 Task: Search one way flight ticket for 2 adults, 2 children, 2 infants in seat in first from Eastsound: Orcas Island Airport to New Bern: Coastal Carolina Regional Airport (was Craven County Regional) on 8-4-2023. Choice of flights is Southwest. Number of bags: 1 checked bag. Outbound departure time preference is 0:00.
Action: Mouse moved to (242, 340)
Screenshot: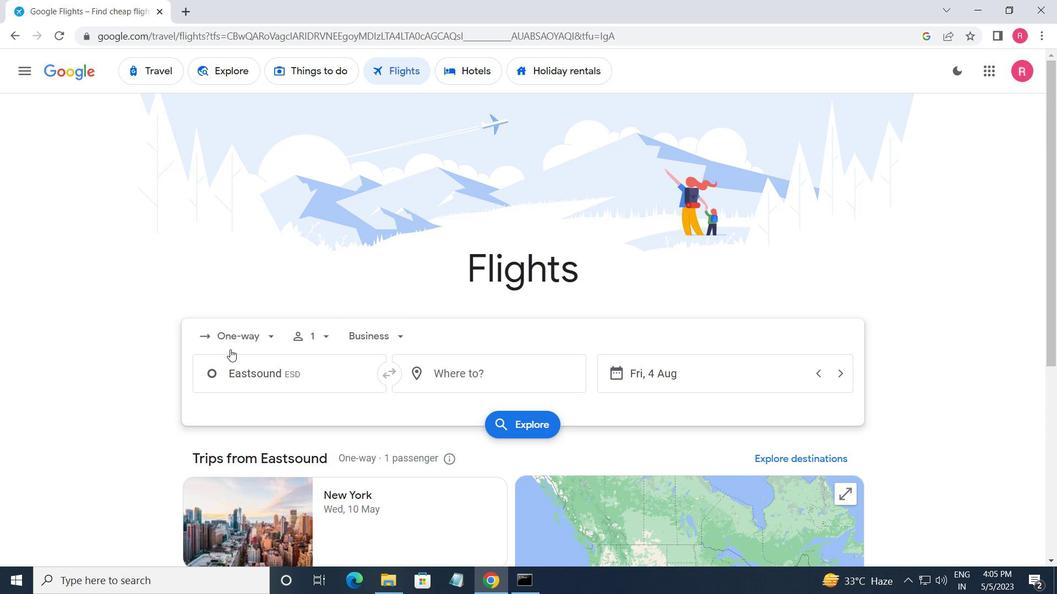 
Action: Mouse pressed left at (242, 340)
Screenshot: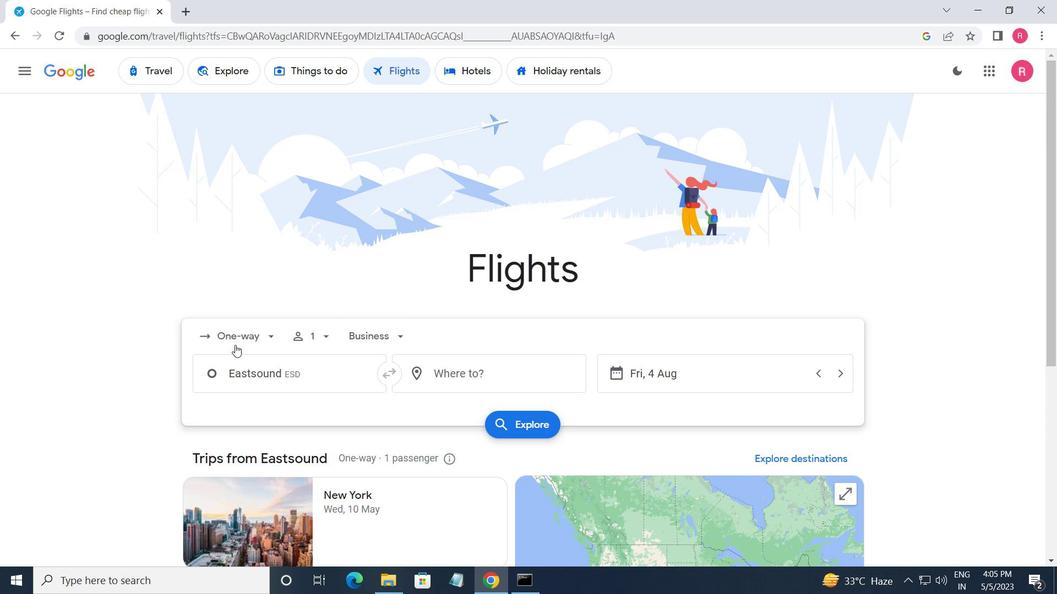 
Action: Mouse moved to (263, 401)
Screenshot: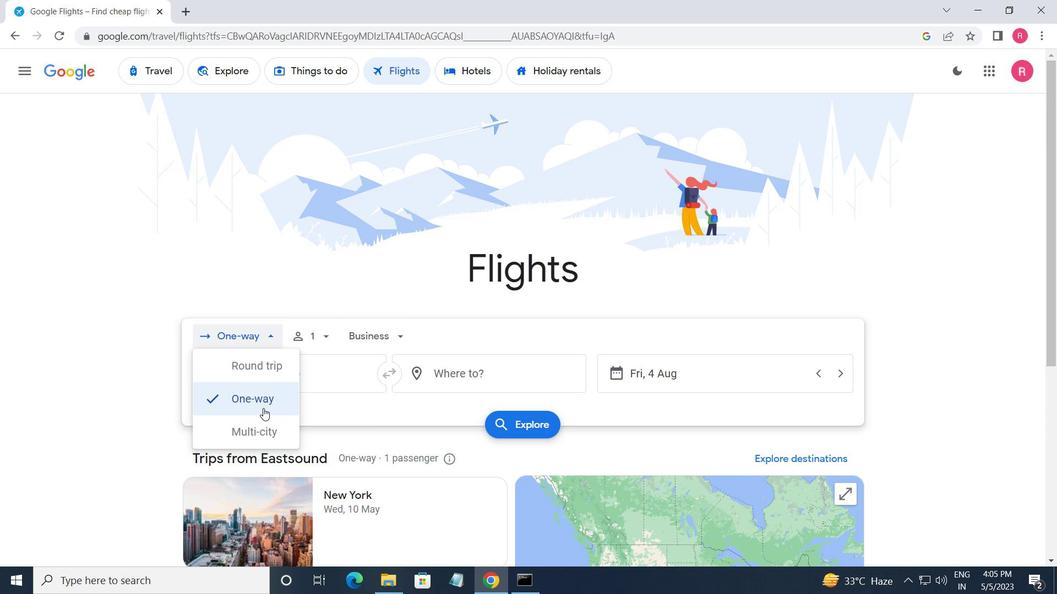 
Action: Mouse pressed left at (263, 401)
Screenshot: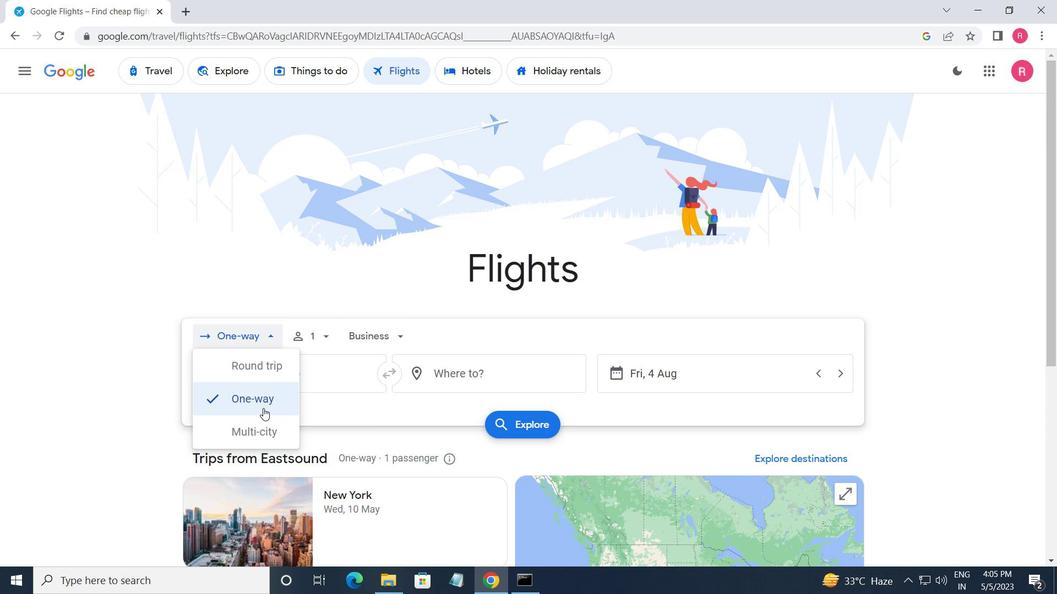 
Action: Mouse moved to (321, 340)
Screenshot: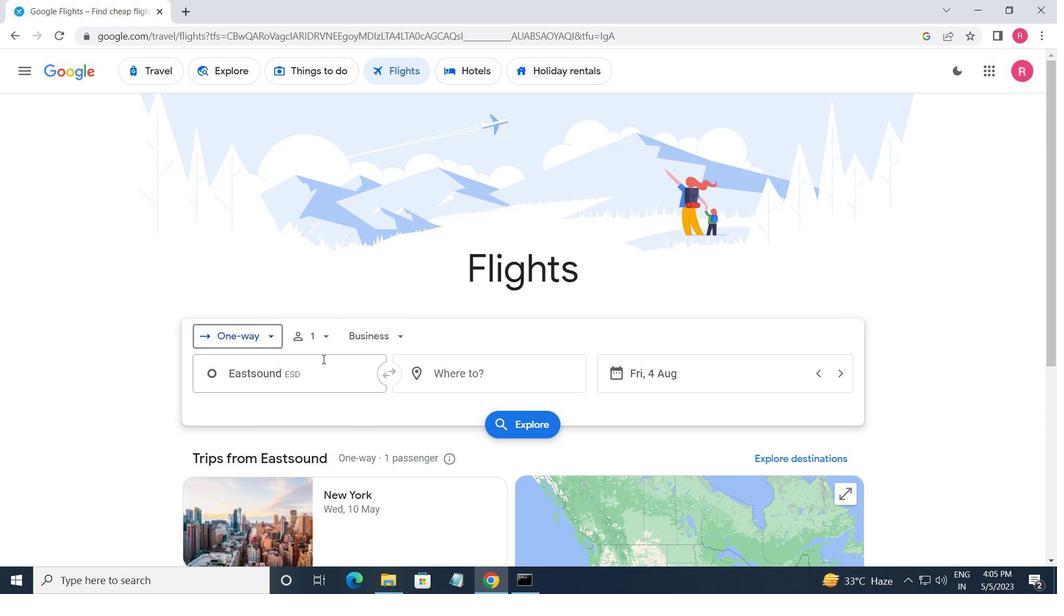 
Action: Mouse pressed left at (321, 340)
Screenshot: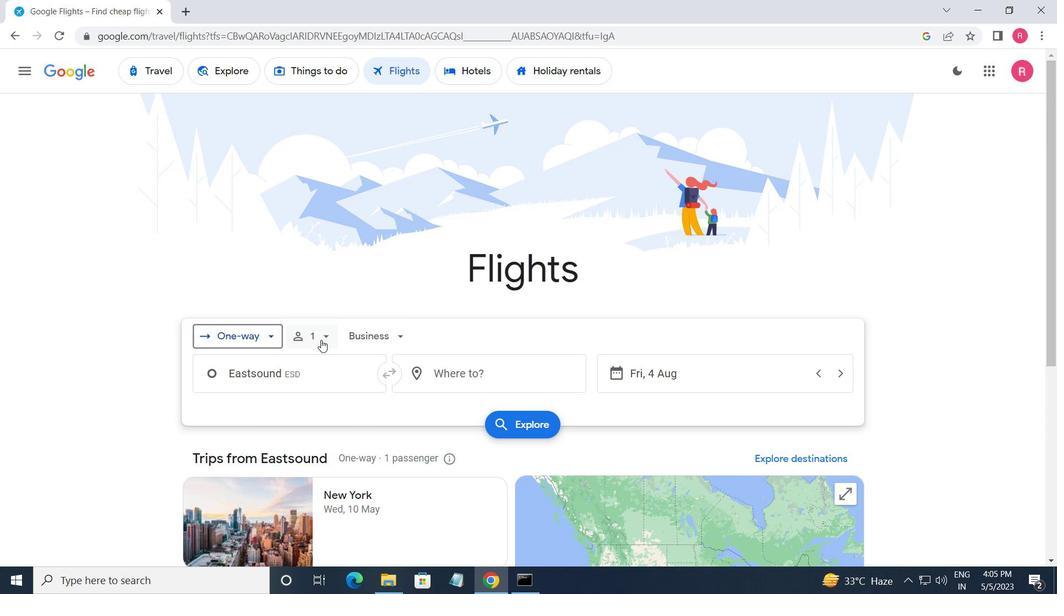
Action: Mouse moved to (432, 369)
Screenshot: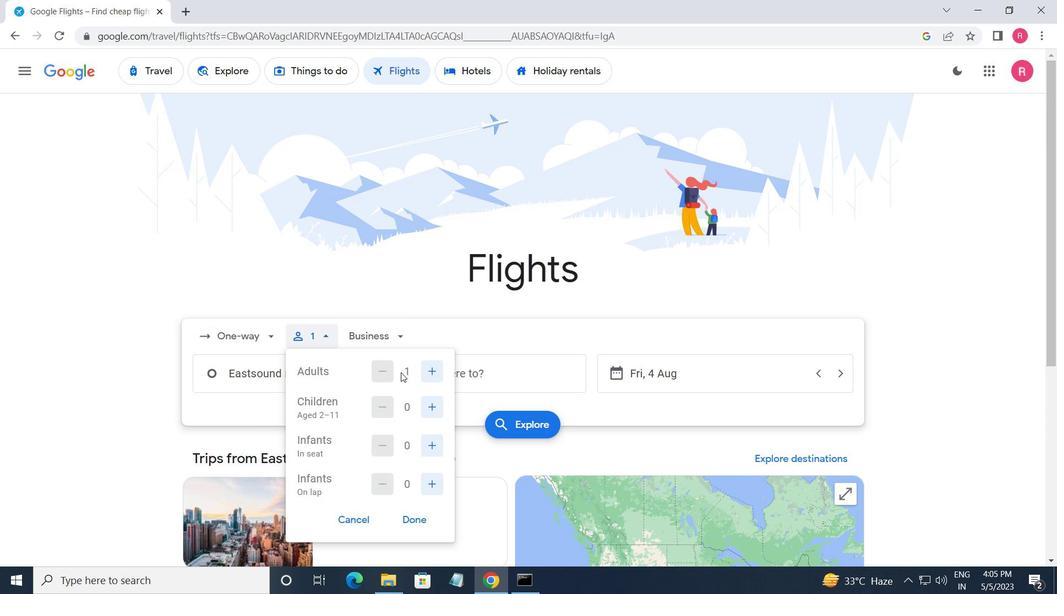 
Action: Mouse pressed left at (432, 369)
Screenshot: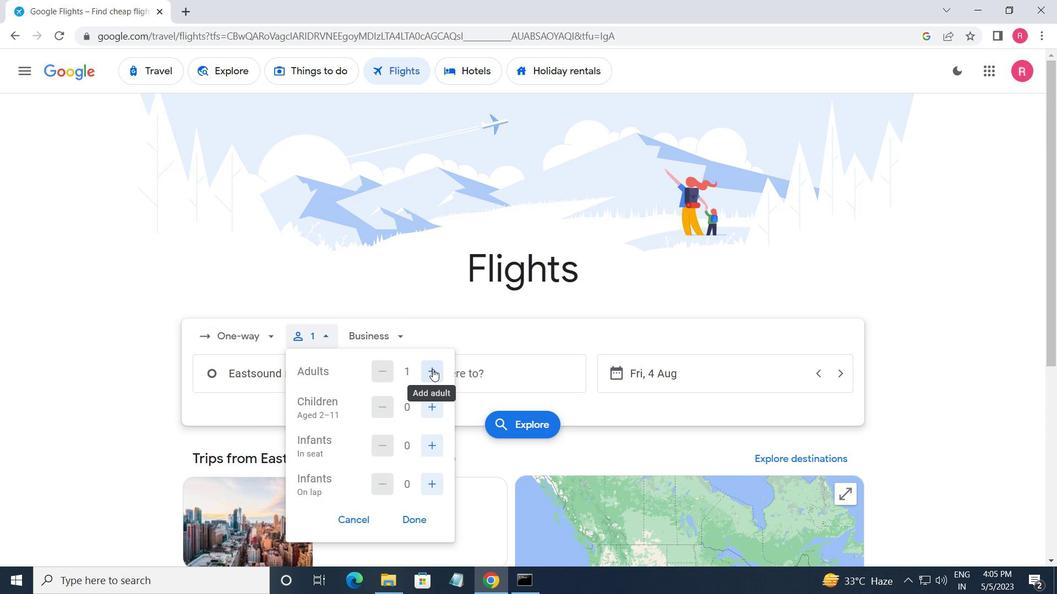 
Action: Mouse moved to (437, 406)
Screenshot: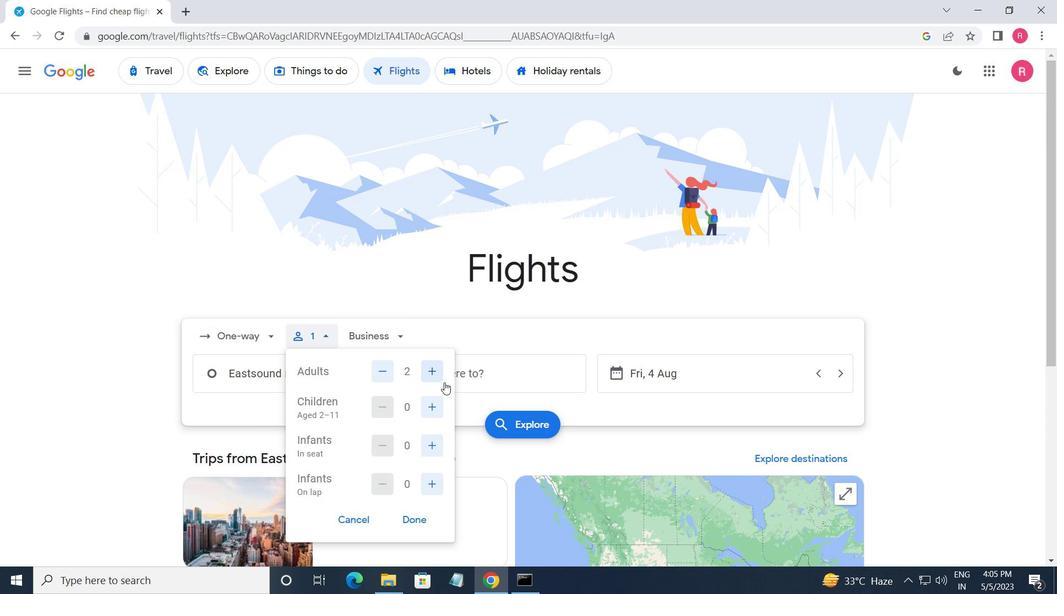 
Action: Mouse pressed left at (437, 406)
Screenshot: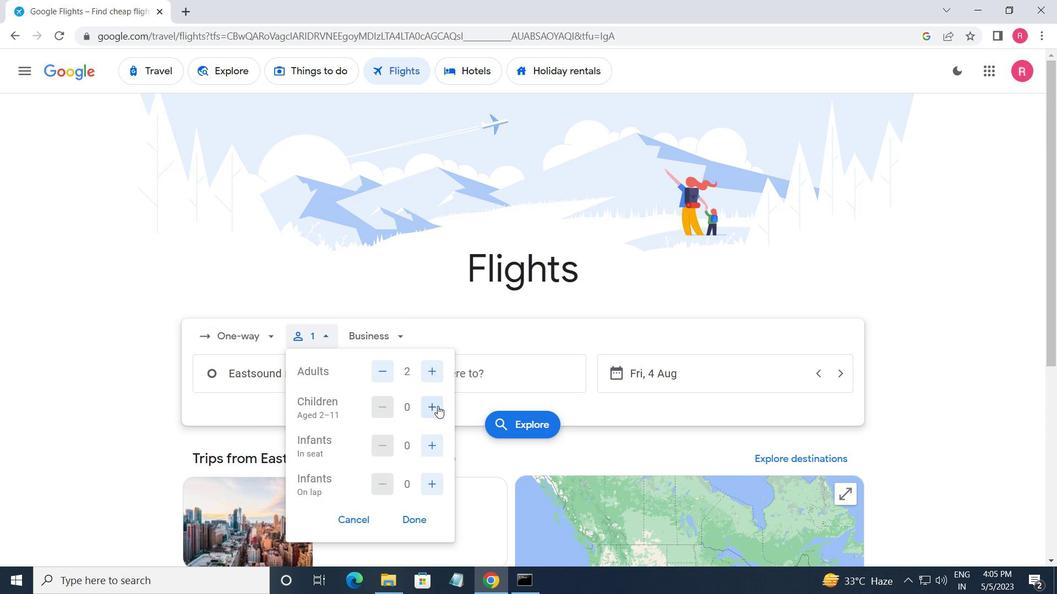 
Action: Mouse pressed left at (437, 406)
Screenshot: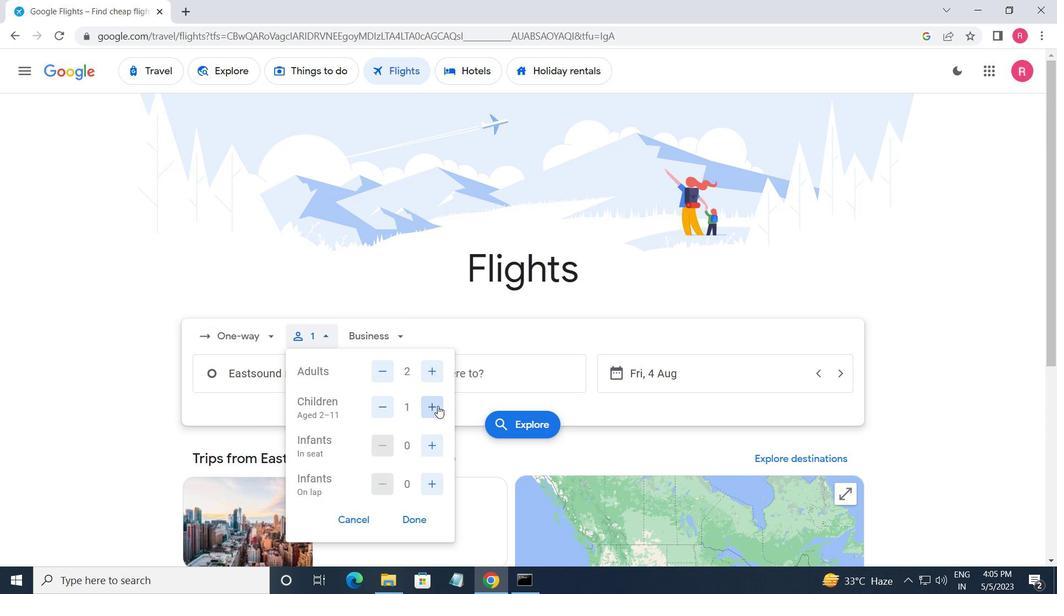 
Action: Mouse moved to (431, 450)
Screenshot: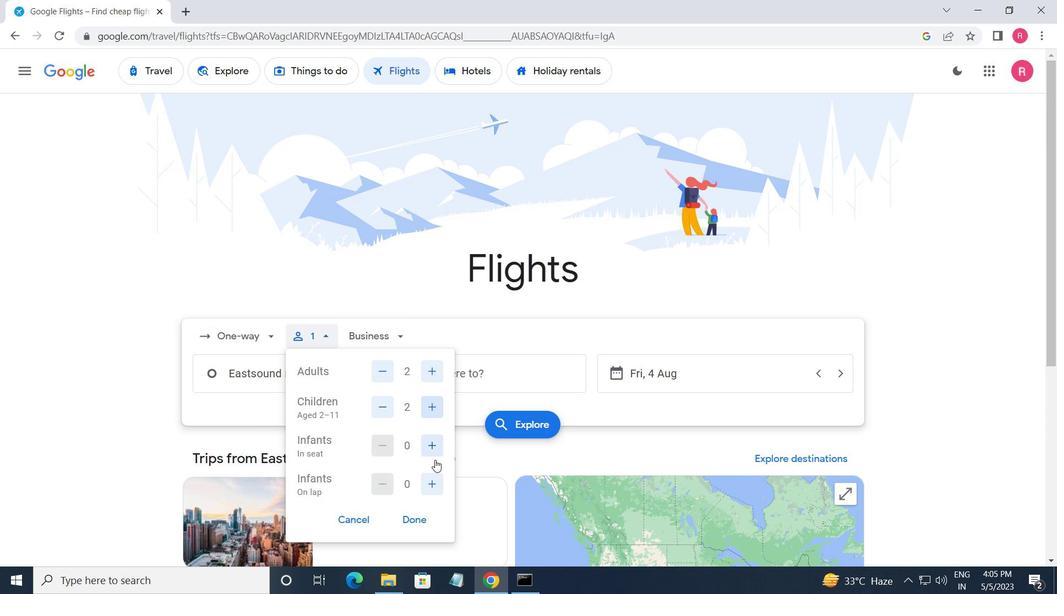
Action: Mouse pressed left at (431, 450)
Screenshot: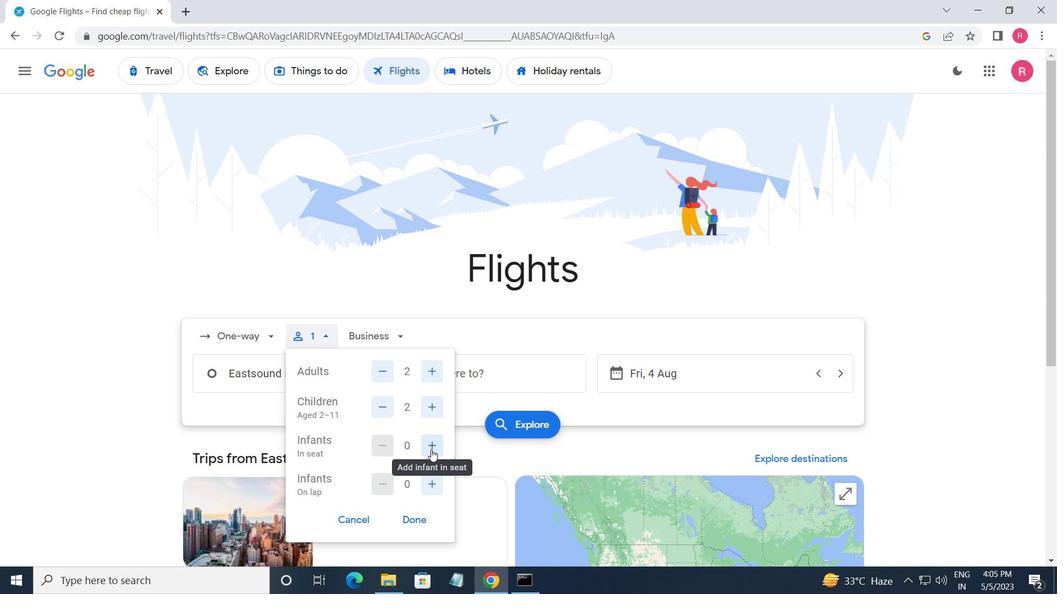 
Action: Mouse pressed left at (431, 450)
Screenshot: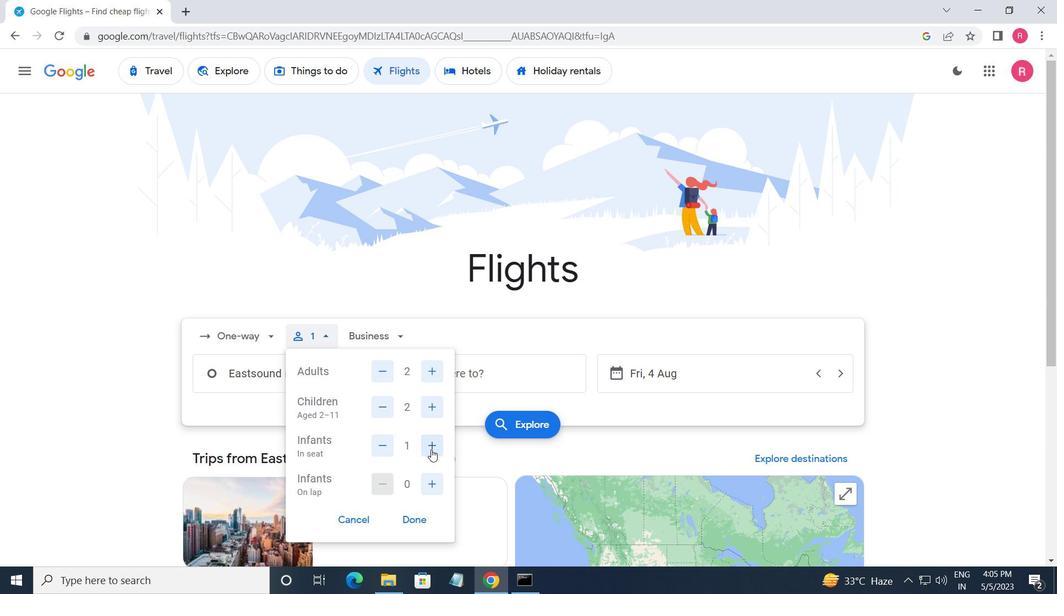 
Action: Mouse moved to (409, 521)
Screenshot: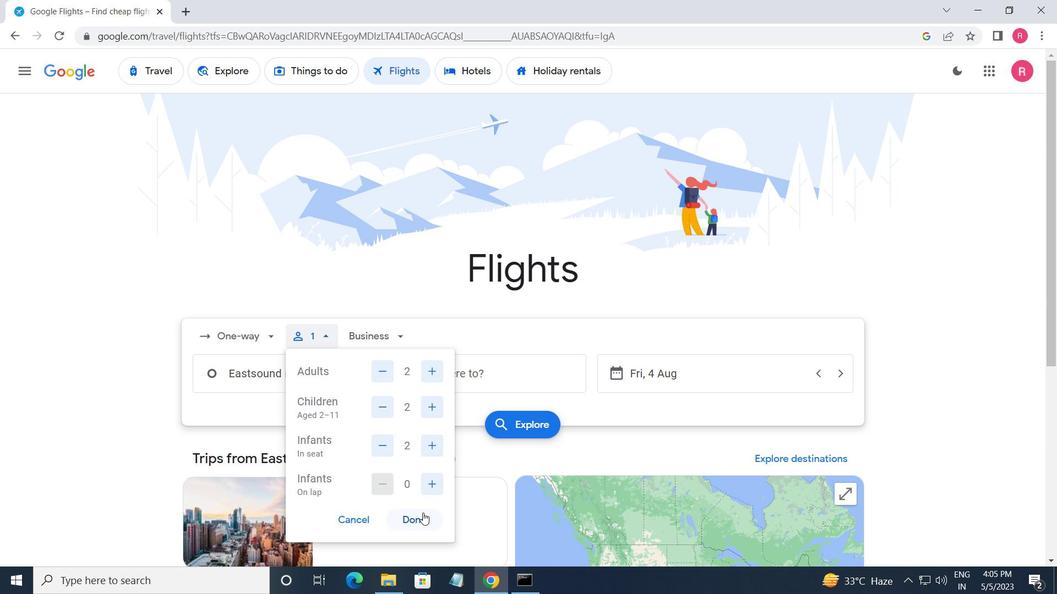 
Action: Mouse pressed left at (409, 521)
Screenshot: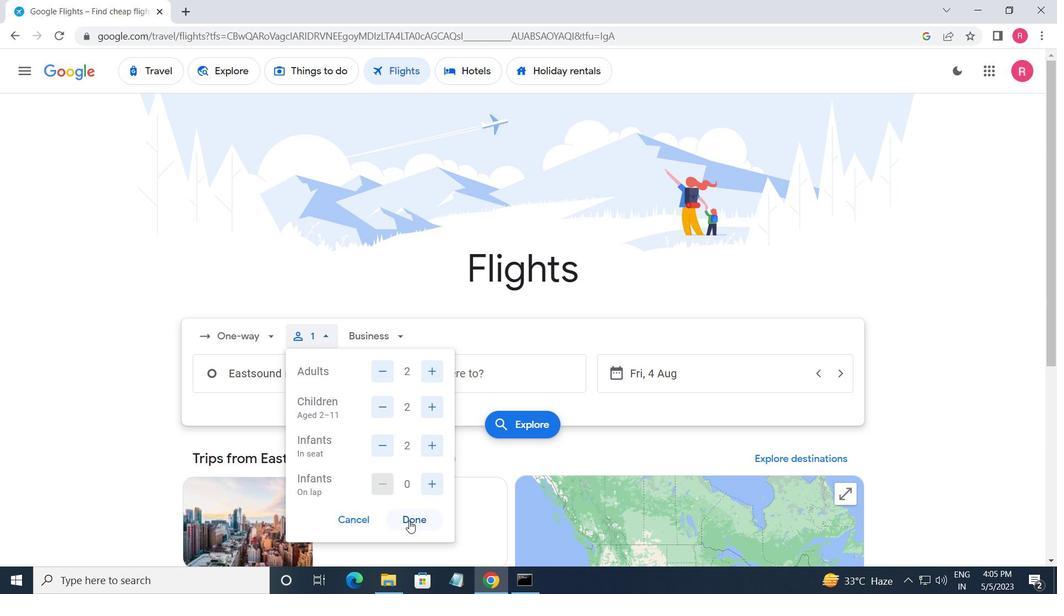 
Action: Mouse moved to (382, 337)
Screenshot: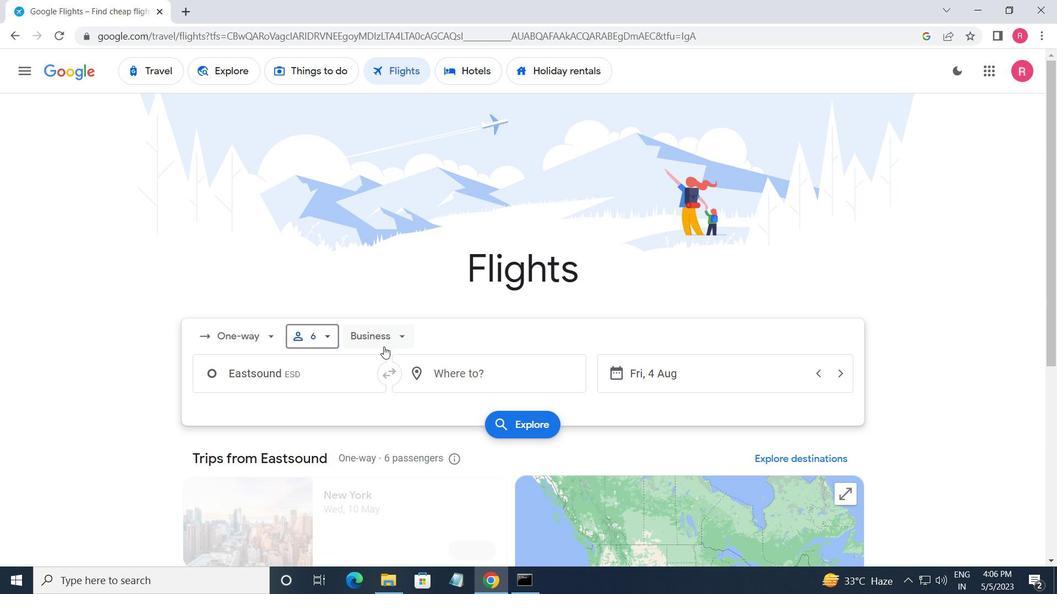 
Action: Mouse pressed left at (382, 337)
Screenshot: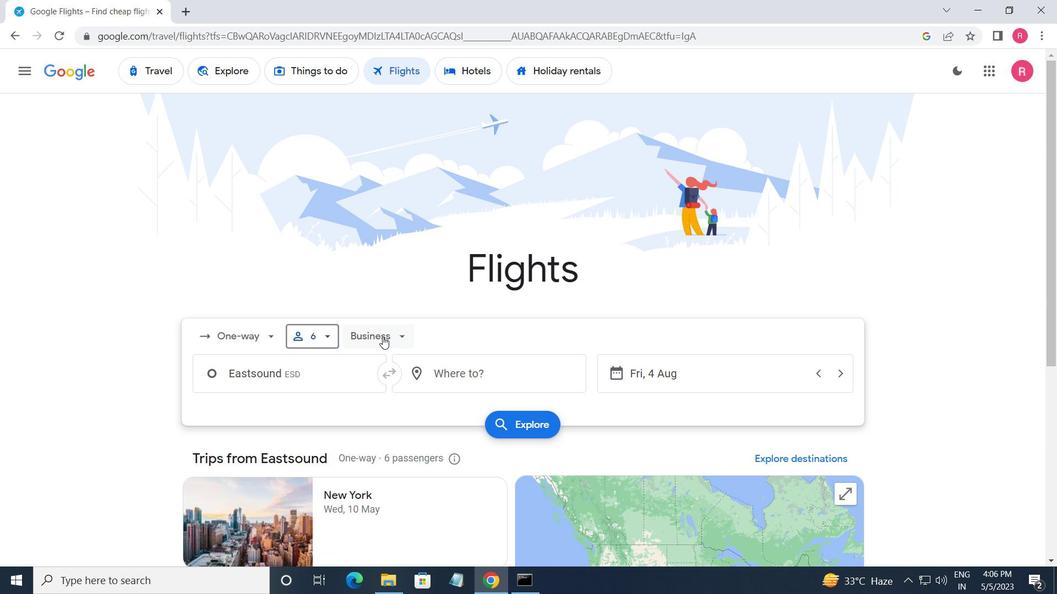 
Action: Mouse moved to (393, 469)
Screenshot: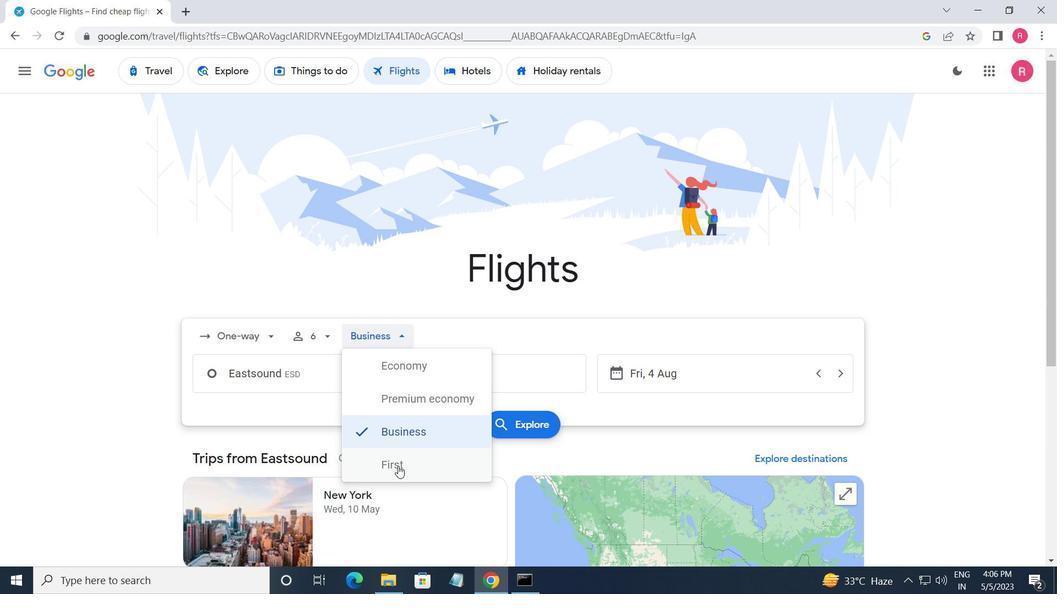 
Action: Mouse pressed left at (393, 469)
Screenshot: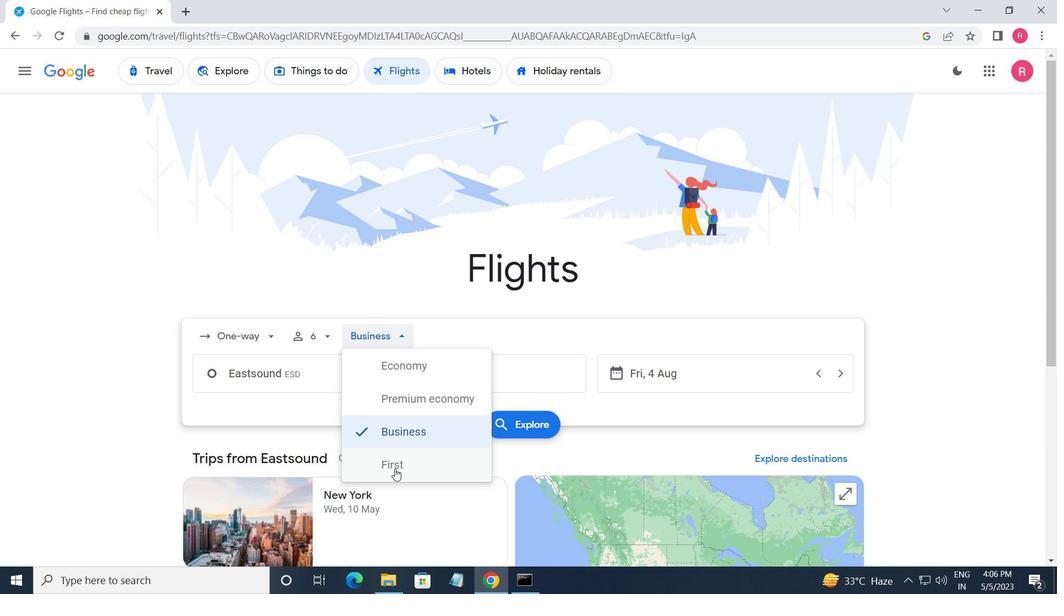 
Action: Mouse moved to (324, 378)
Screenshot: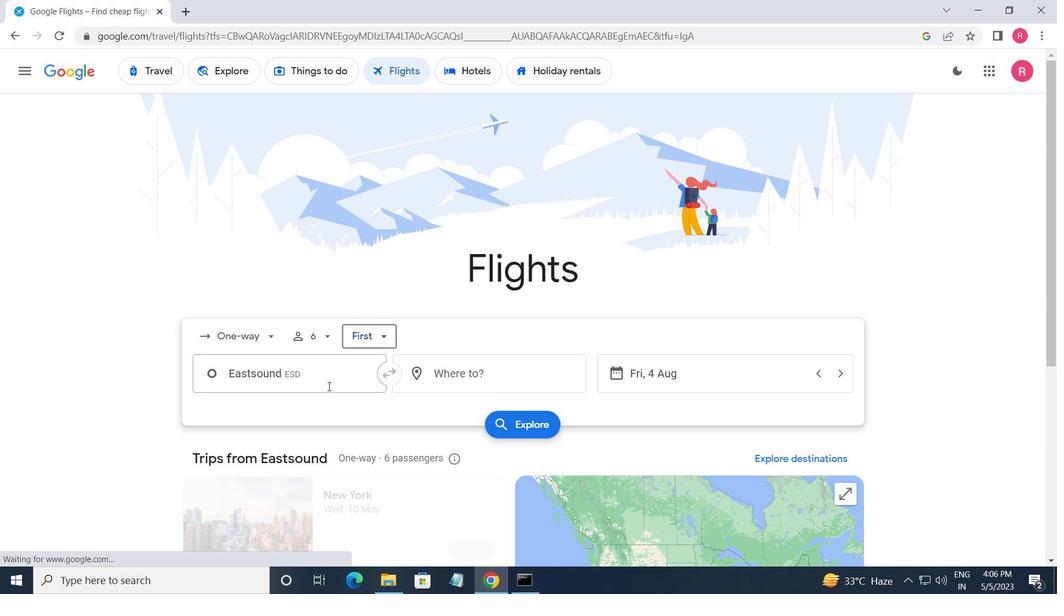 
Action: Mouse pressed left at (324, 378)
Screenshot: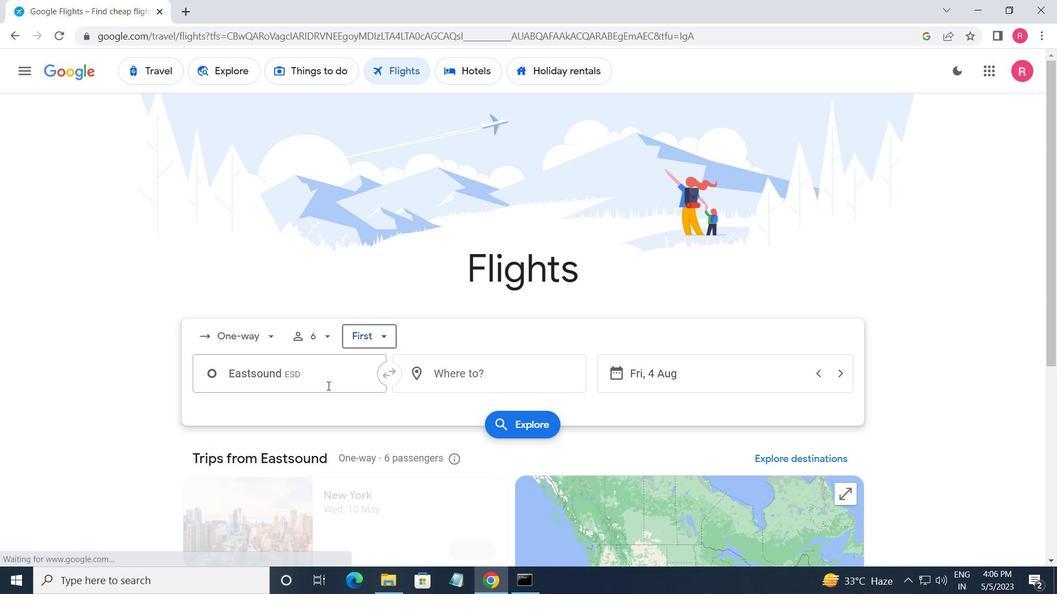 
Action: Key pressed <Key.shift>EASTSOUN
Screenshot: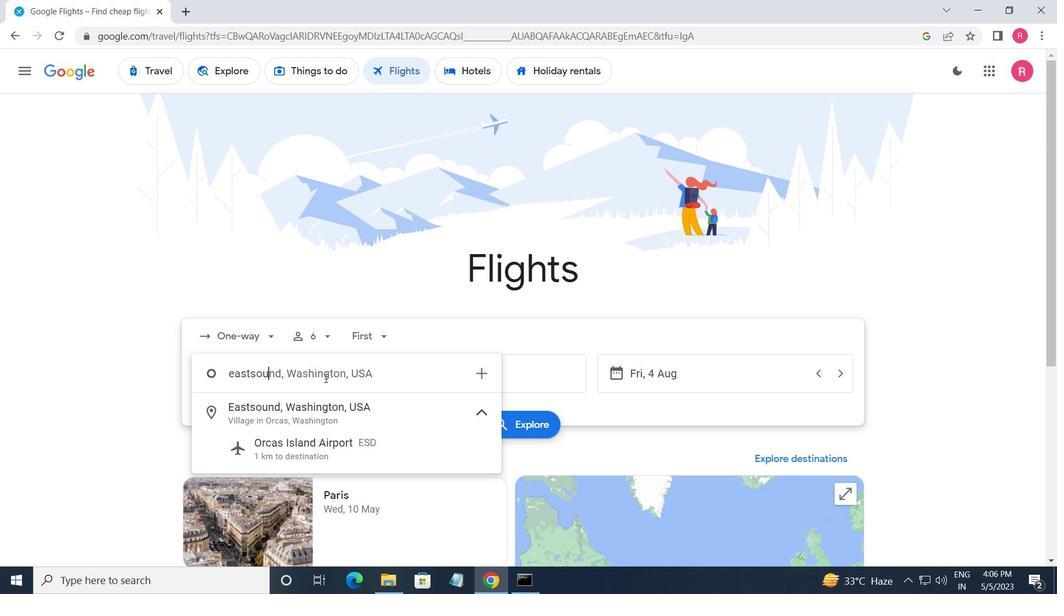 
Action: Mouse moved to (322, 447)
Screenshot: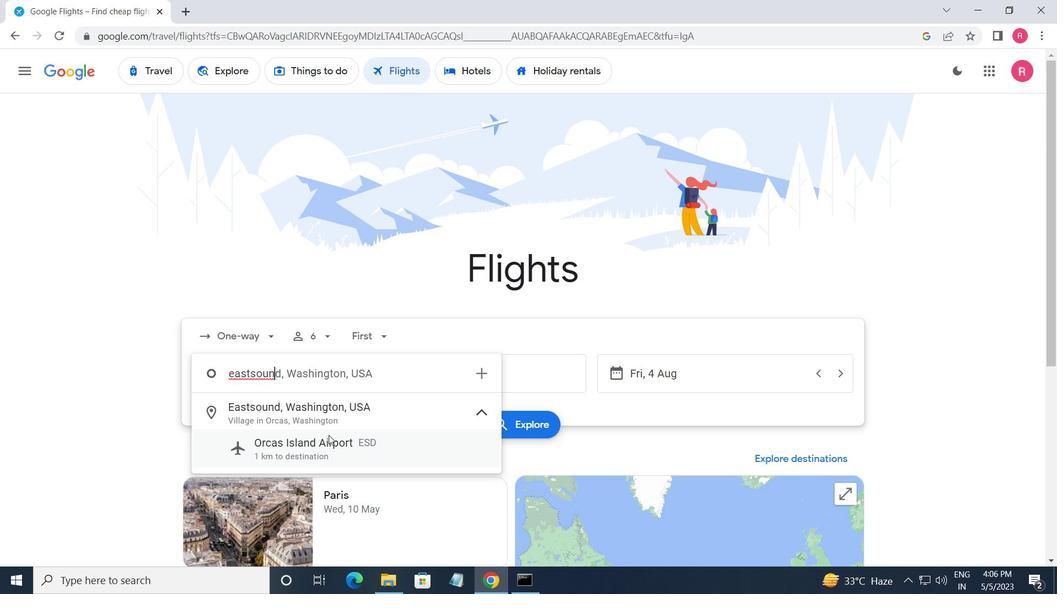 
Action: Mouse pressed left at (322, 447)
Screenshot: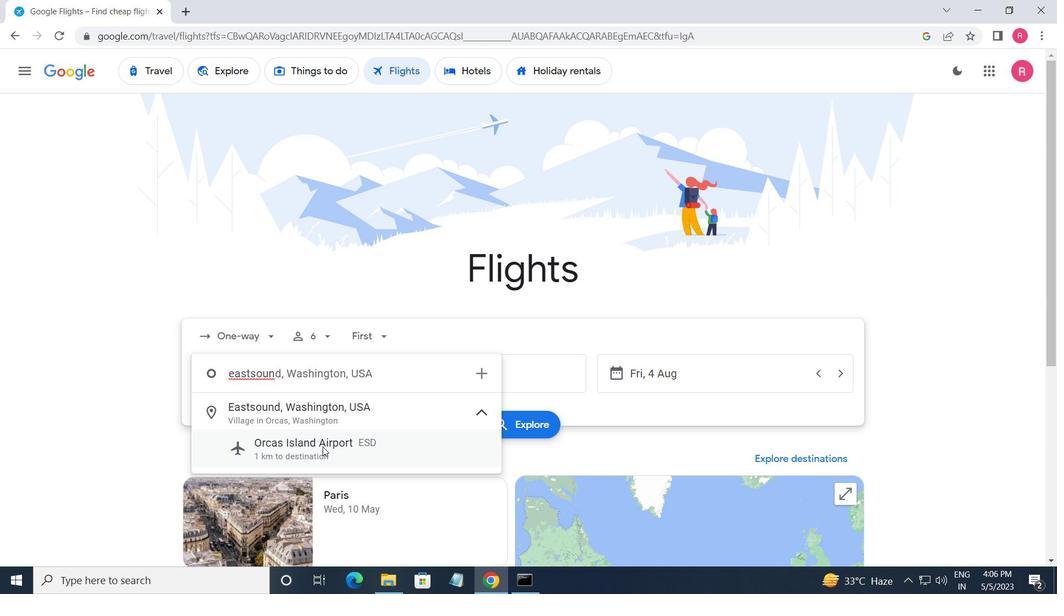 
Action: Mouse moved to (459, 370)
Screenshot: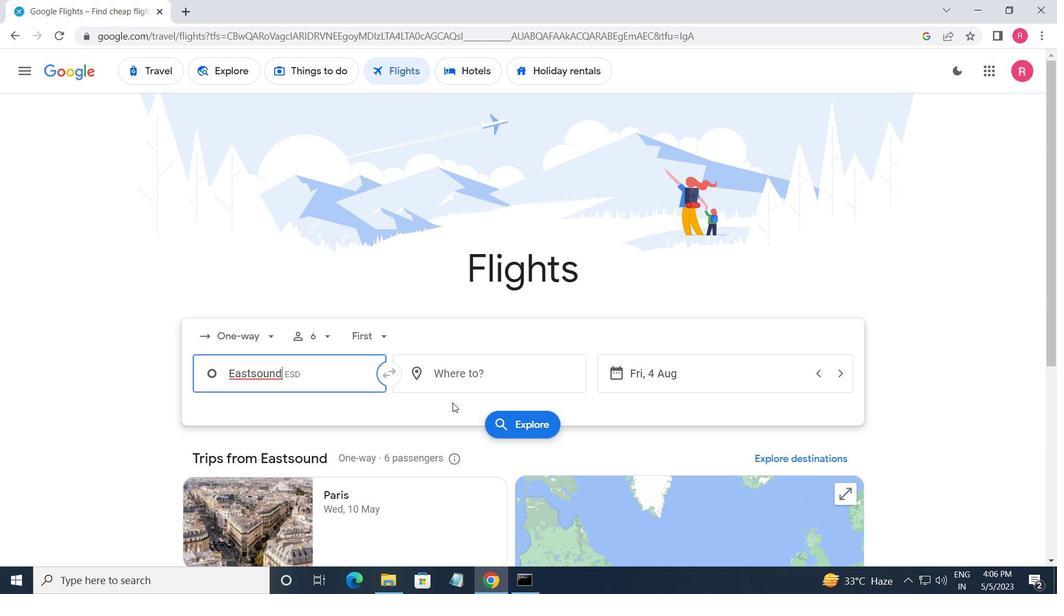 
Action: Mouse pressed left at (459, 370)
Screenshot: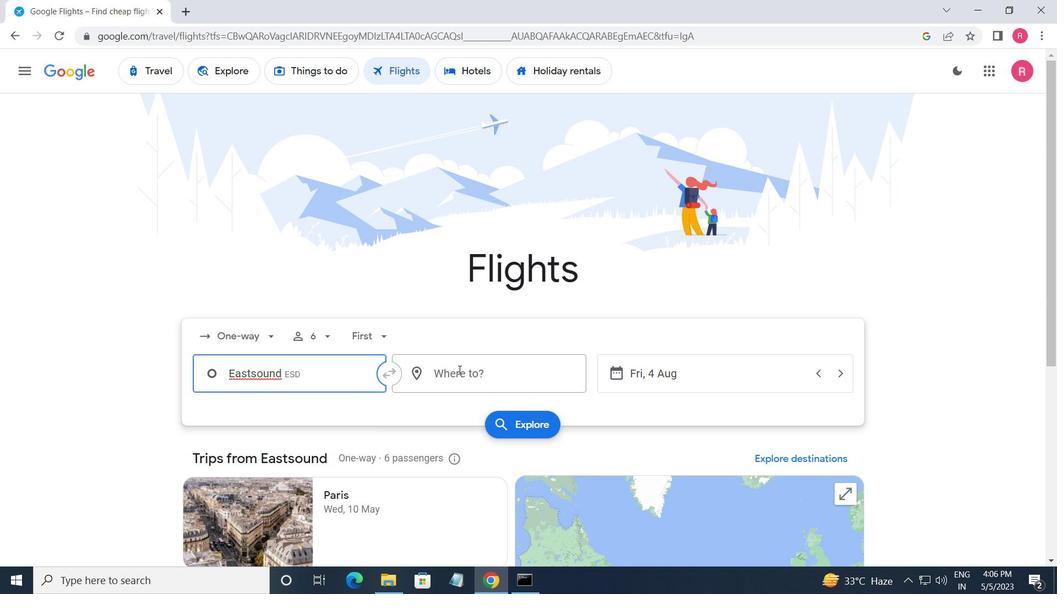
Action: Key pressed <Key.shift>COASTAL<Key.space><Key.shift>CAL<Key.backspace>R
Screenshot: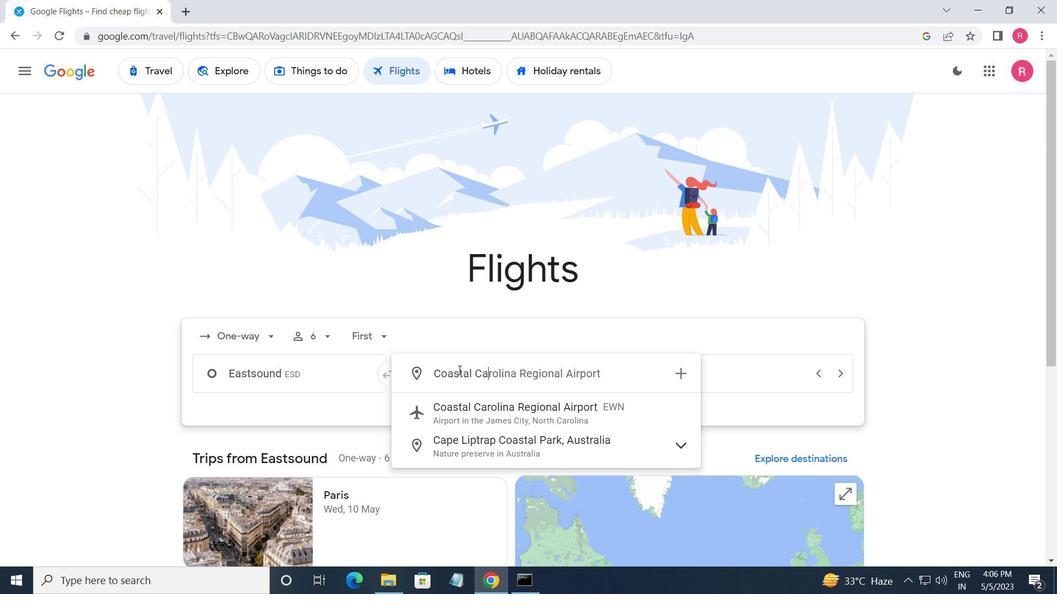 
Action: Mouse moved to (509, 412)
Screenshot: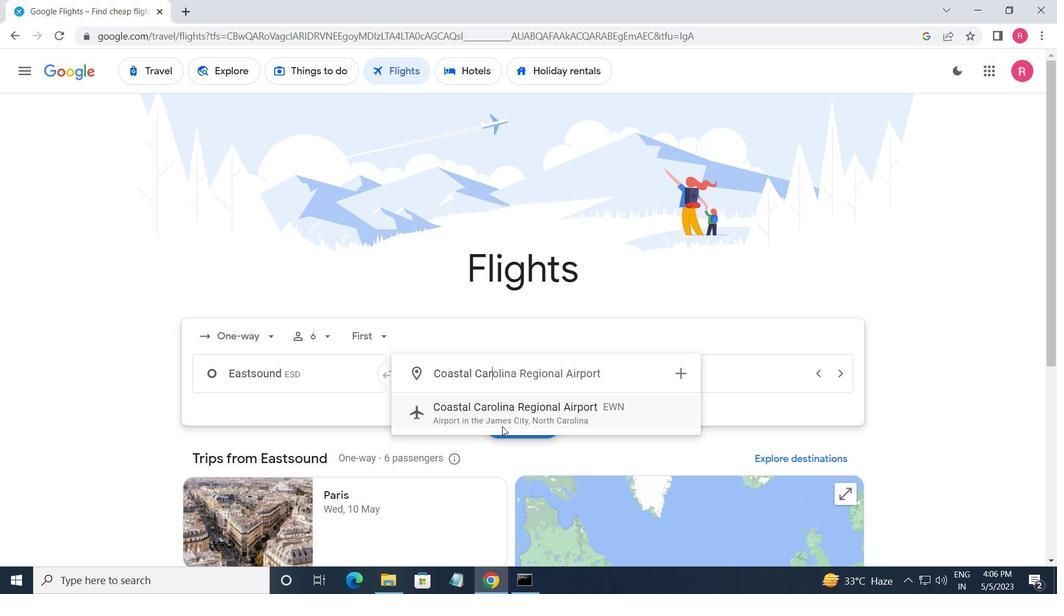 
Action: Mouse pressed left at (509, 412)
Screenshot: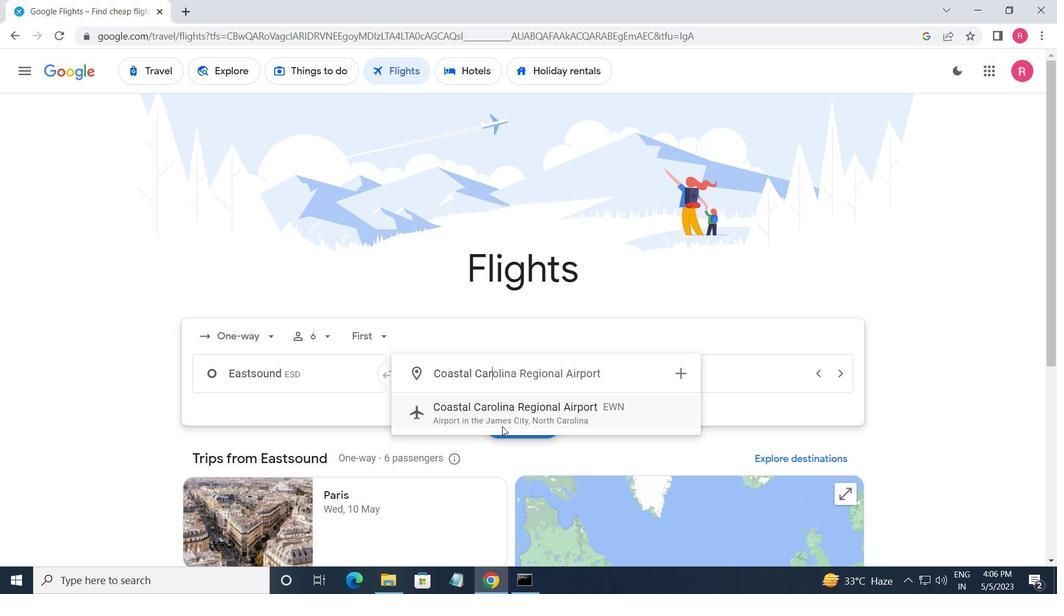 
Action: Mouse moved to (710, 363)
Screenshot: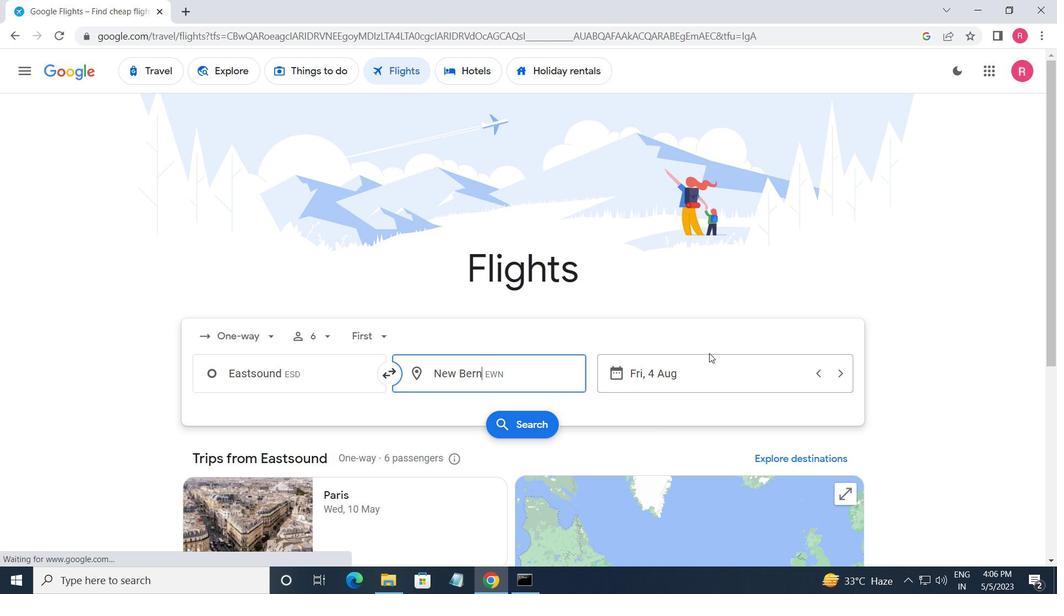 
Action: Mouse pressed left at (710, 363)
Screenshot: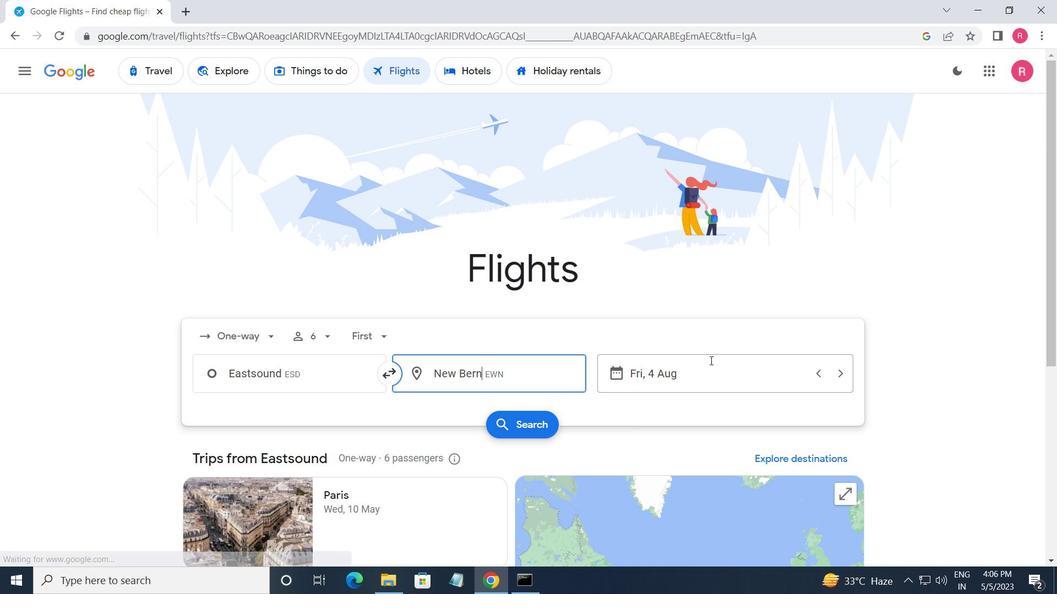 
Action: Mouse moved to (529, 321)
Screenshot: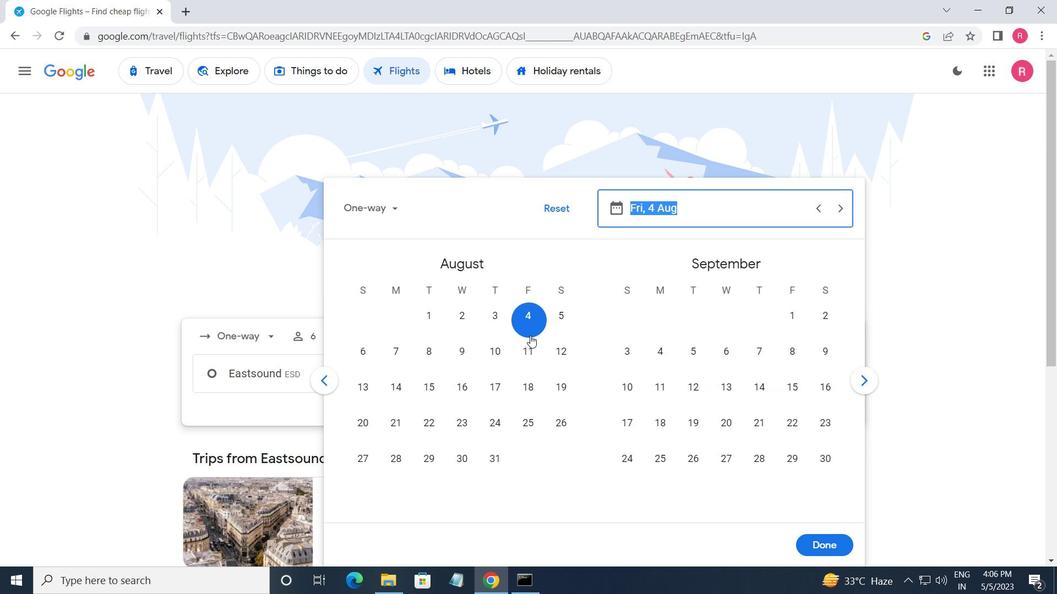 
Action: Mouse pressed left at (529, 321)
Screenshot: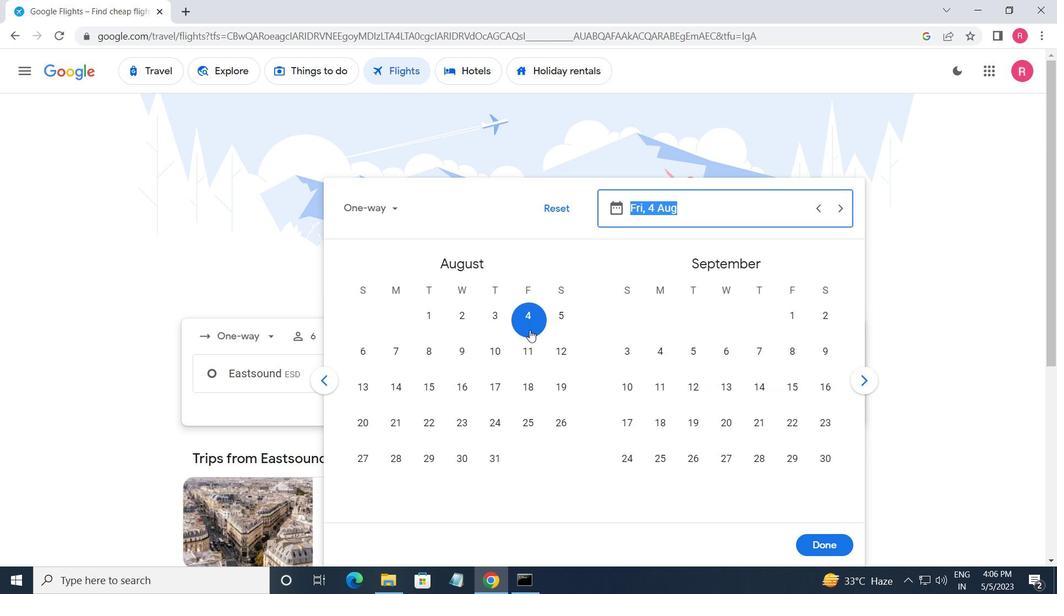 
Action: Mouse moved to (825, 543)
Screenshot: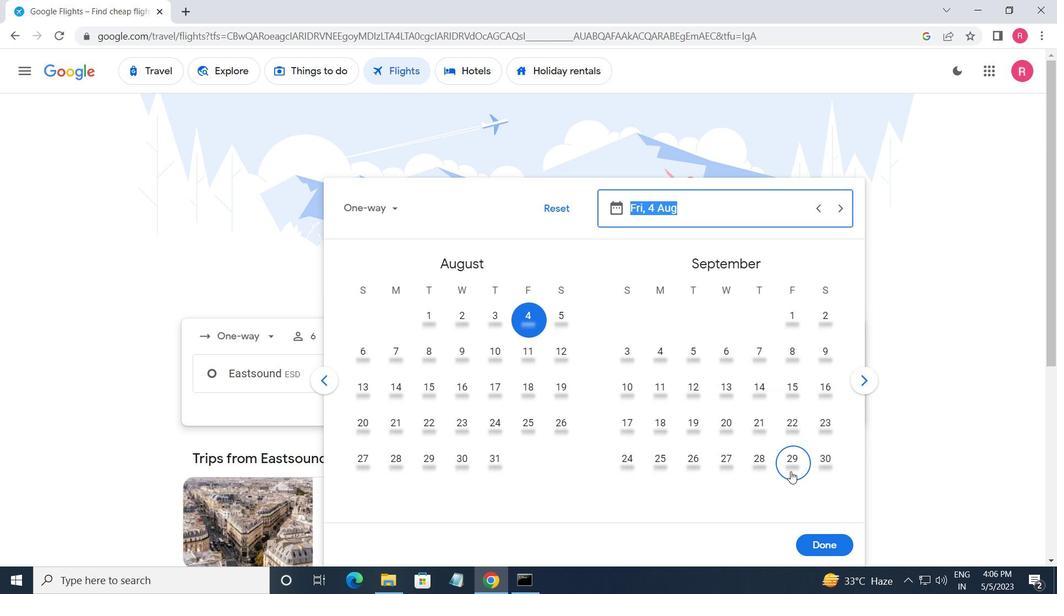 
Action: Mouse pressed left at (825, 543)
Screenshot: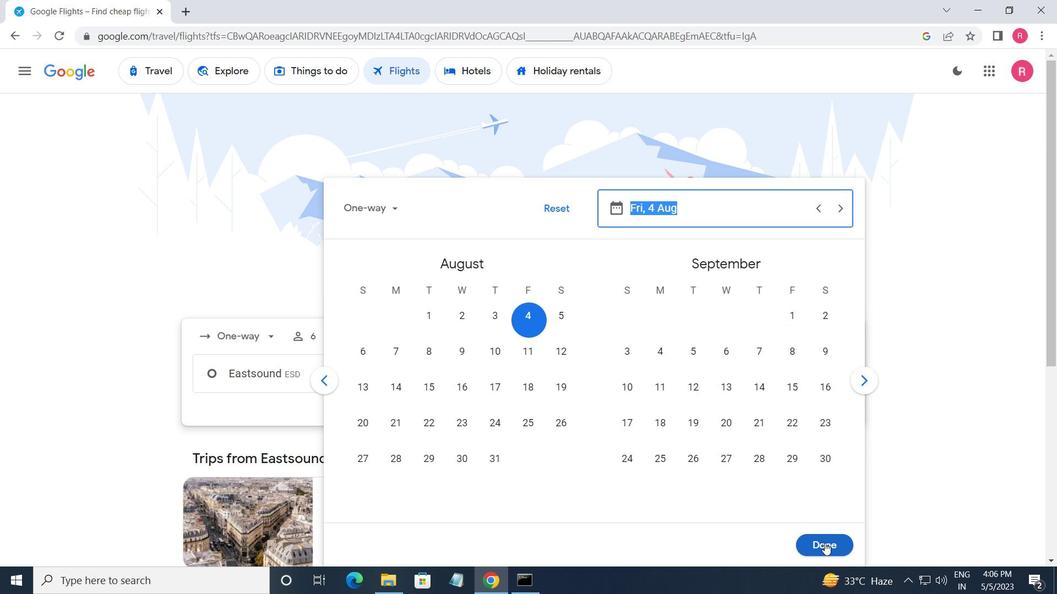 
Action: Mouse moved to (518, 422)
Screenshot: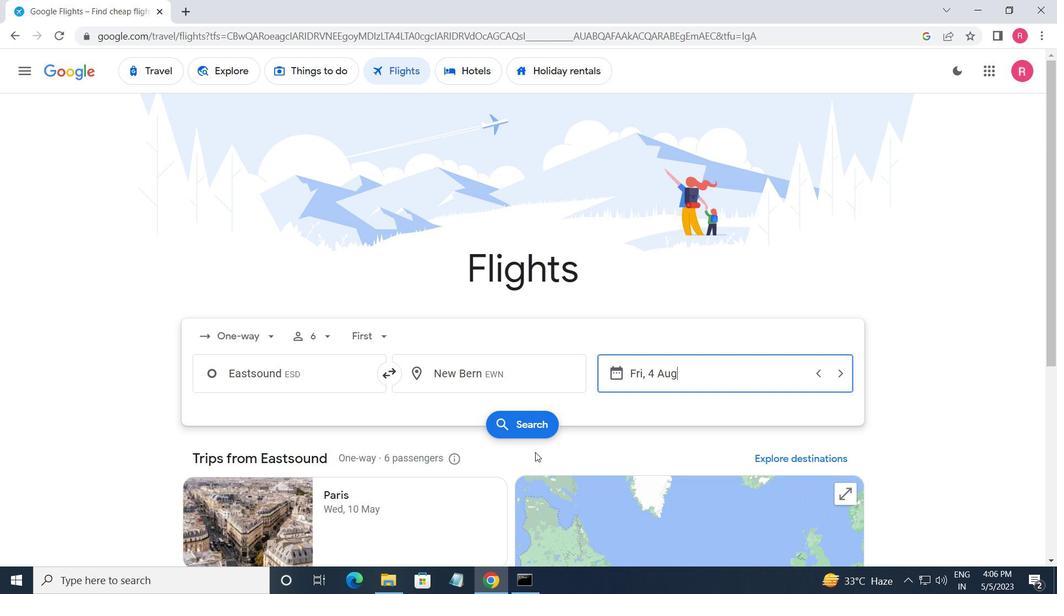 
Action: Mouse pressed left at (518, 422)
Screenshot: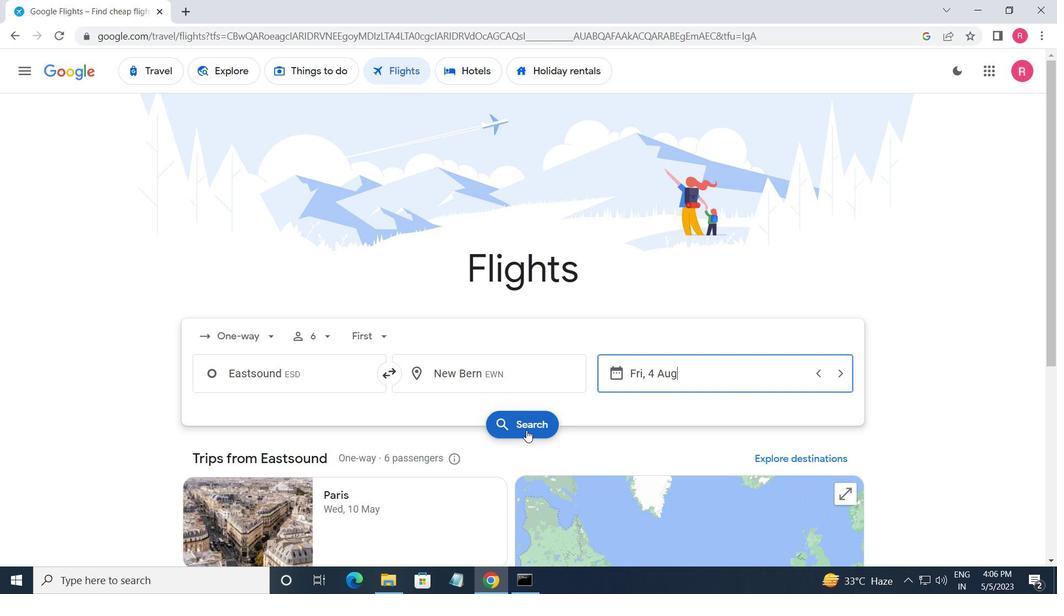 
Action: Mouse moved to (206, 203)
Screenshot: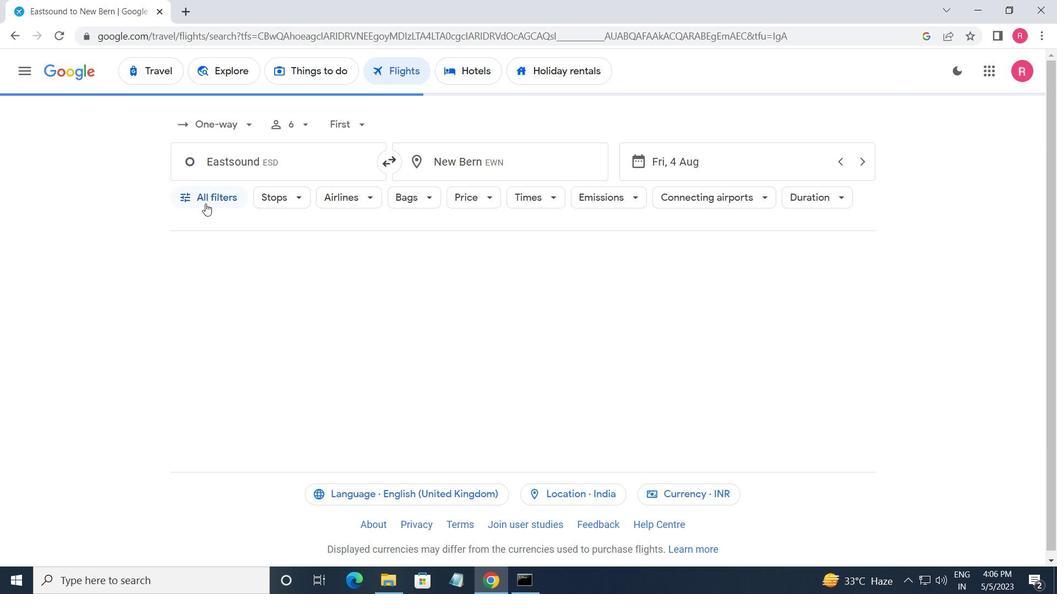 
Action: Mouse pressed left at (206, 203)
Screenshot: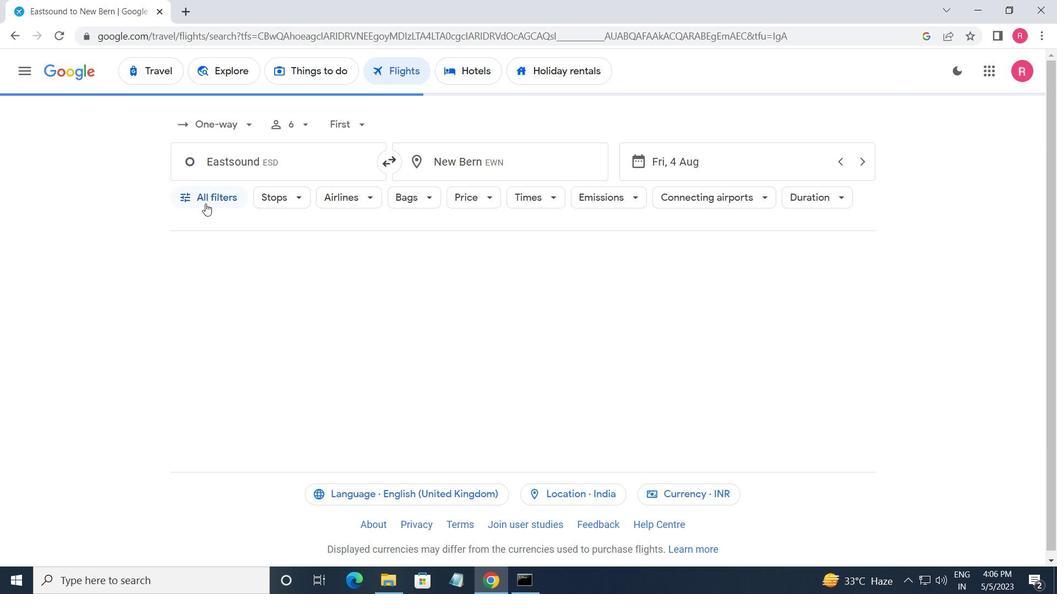 
Action: Mouse moved to (301, 317)
Screenshot: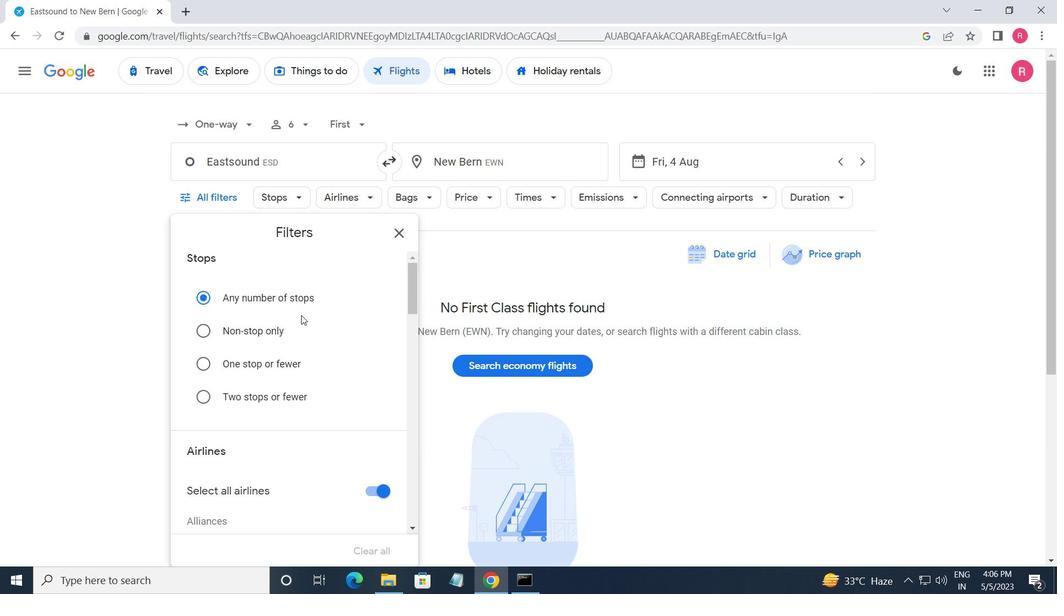 
Action: Mouse scrolled (301, 316) with delta (0, 0)
Screenshot: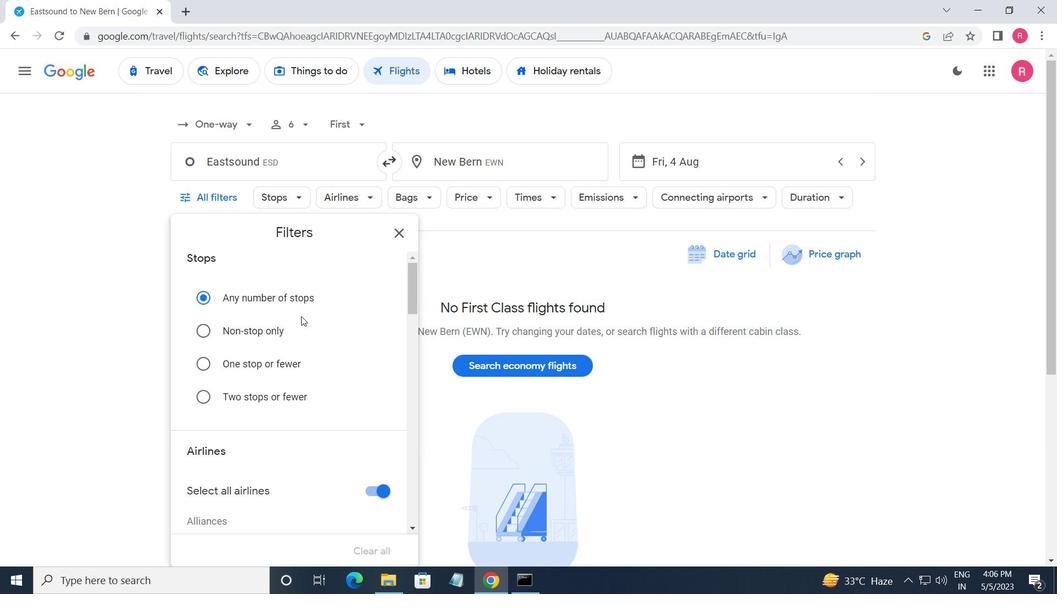
Action: Mouse moved to (311, 322)
Screenshot: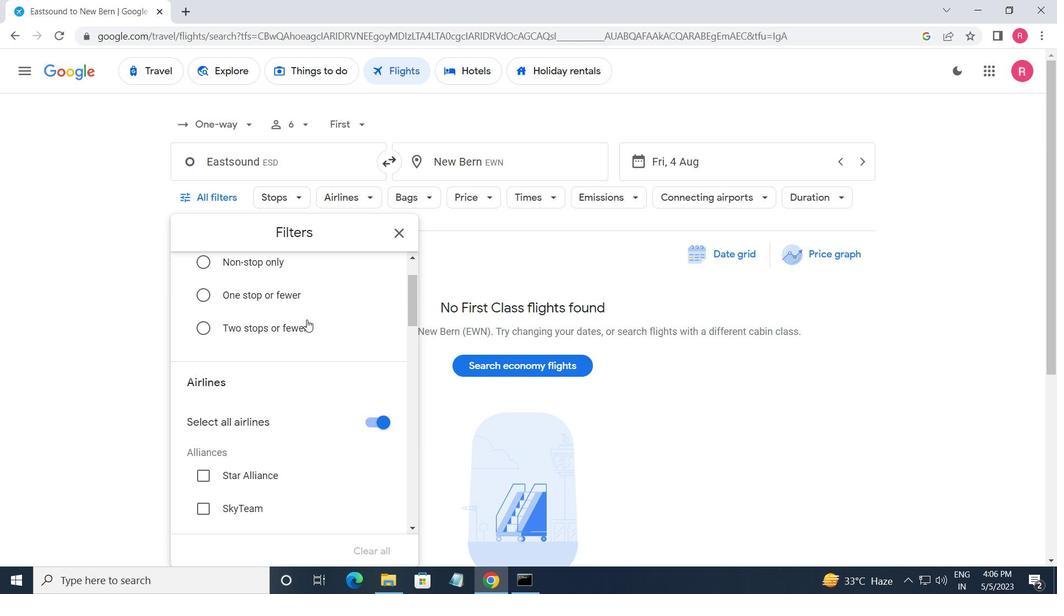 
Action: Mouse scrolled (311, 322) with delta (0, 0)
Screenshot: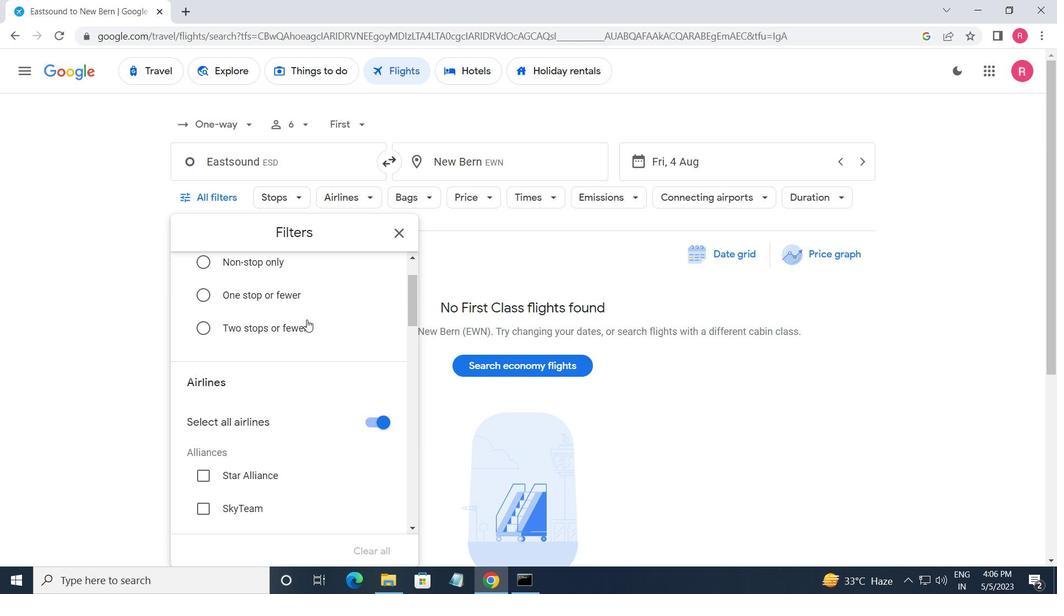 
Action: Mouse moved to (313, 333)
Screenshot: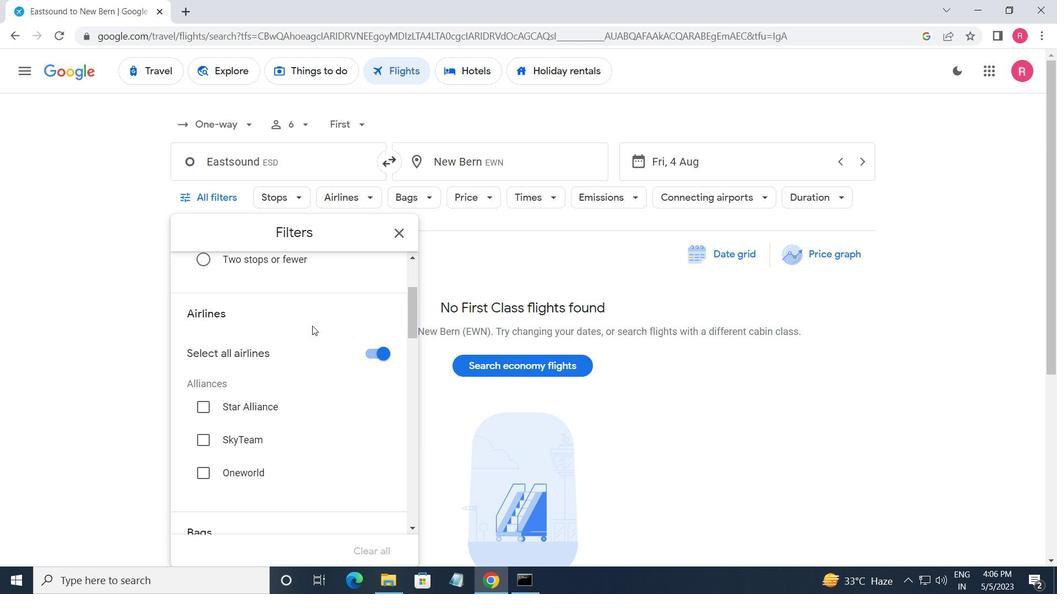 
Action: Mouse scrolled (313, 333) with delta (0, 0)
Screenshot: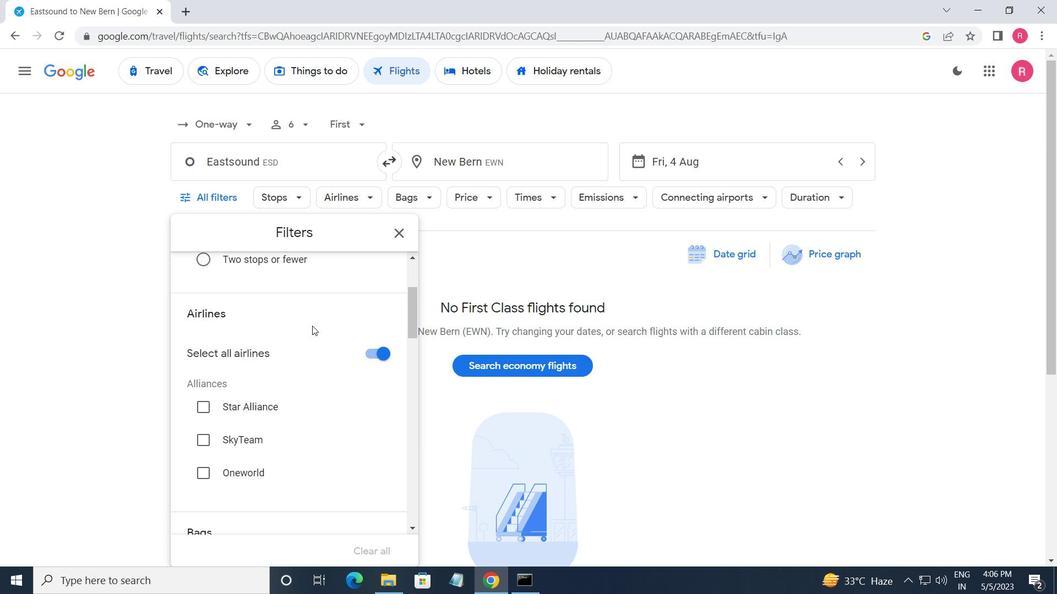 
Action: Mouse moved to (314, 344)
Screenshot: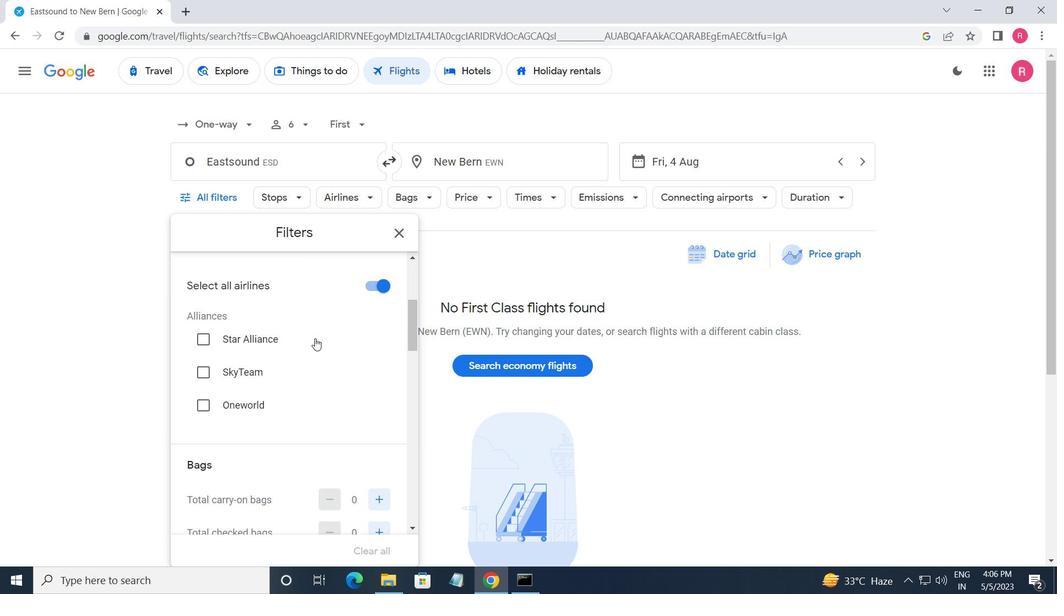 
Action: Mouse scrolled (314, 344) with delta (0, 0)
Screenshot: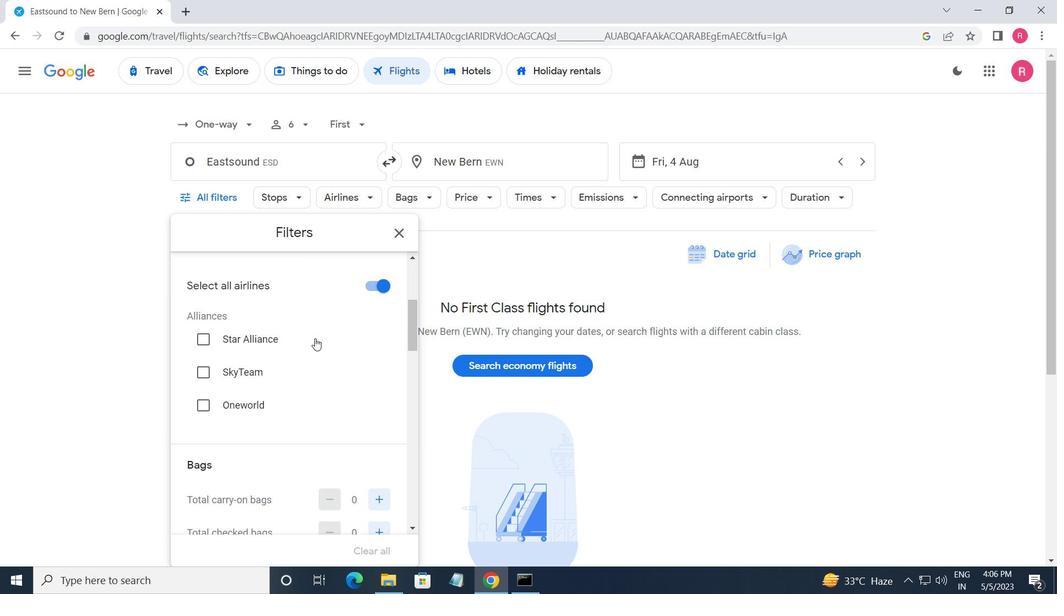 
Action: Mouse moved to (314, 345)
Screenshot: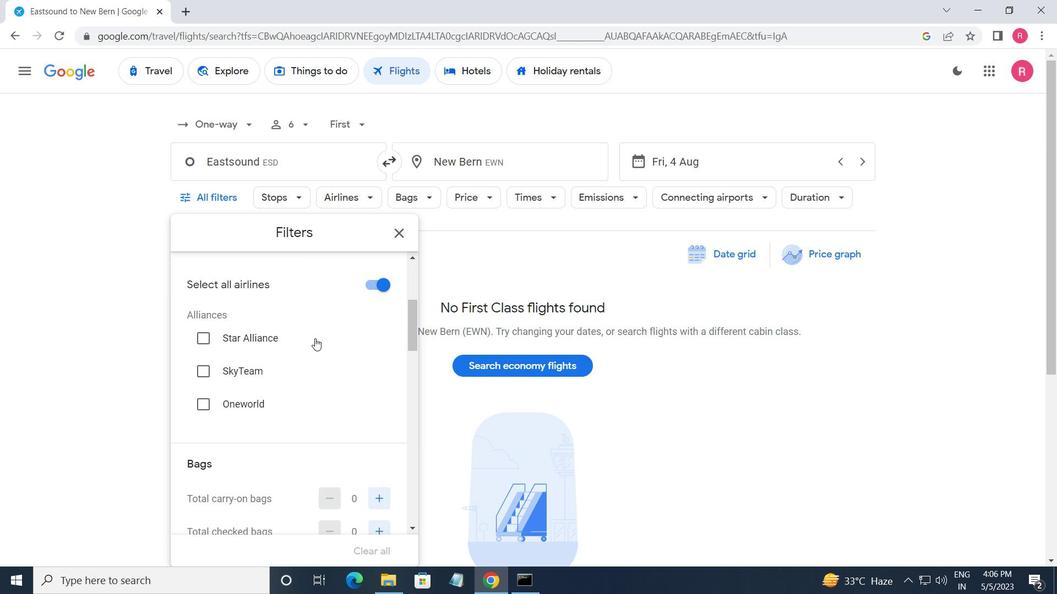 
Action: Mouse scrolled (314, 346) with delta (0, 0)
Screenshot: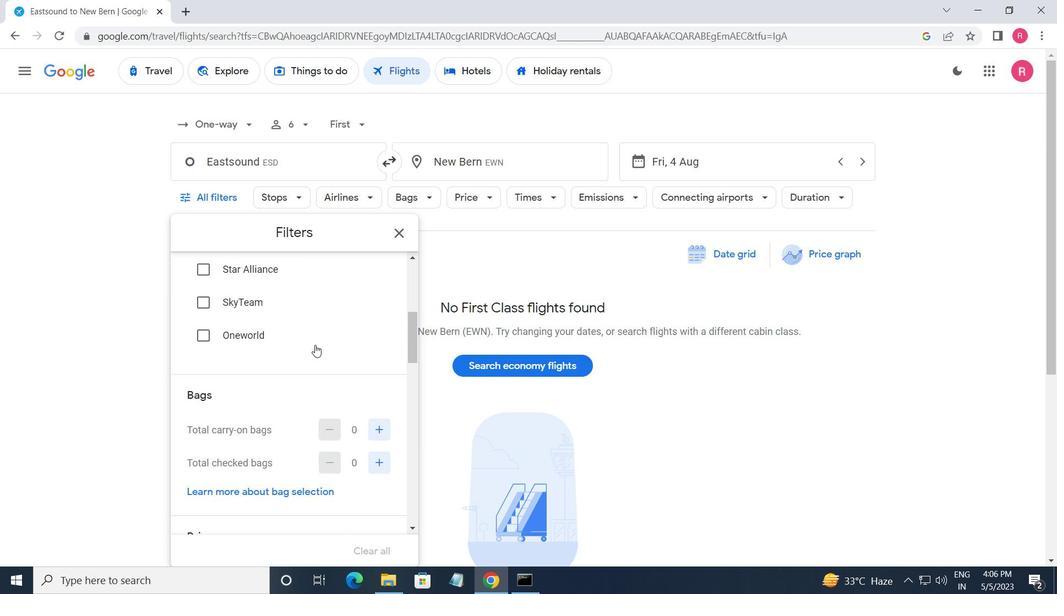 
Action: Mouse scrolled (314, 346) with delta (0, 0)
Screenshot: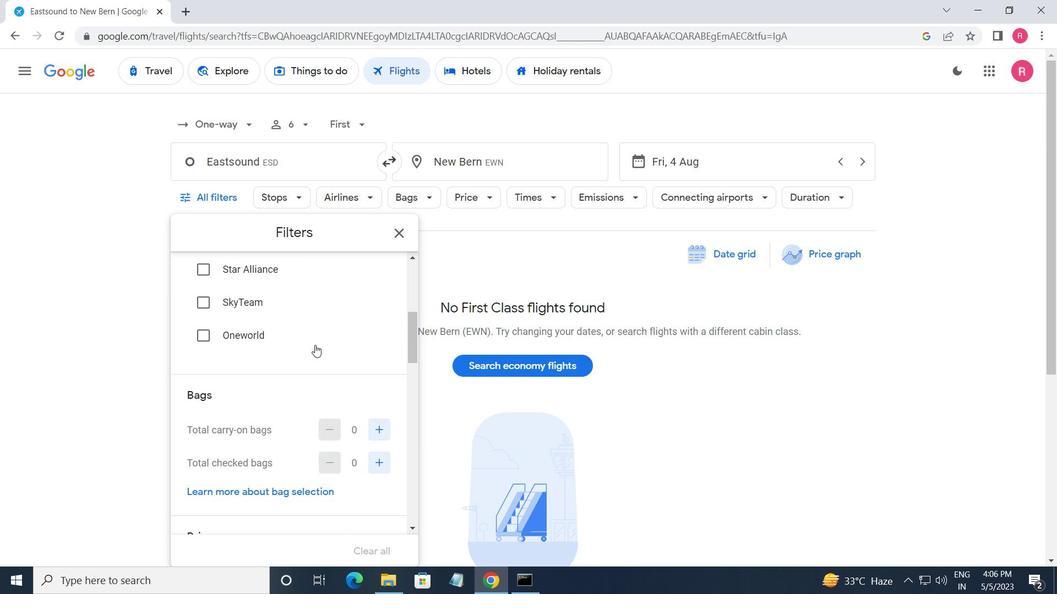 
Action: Mouse moved to (370, 355)
Screenshot: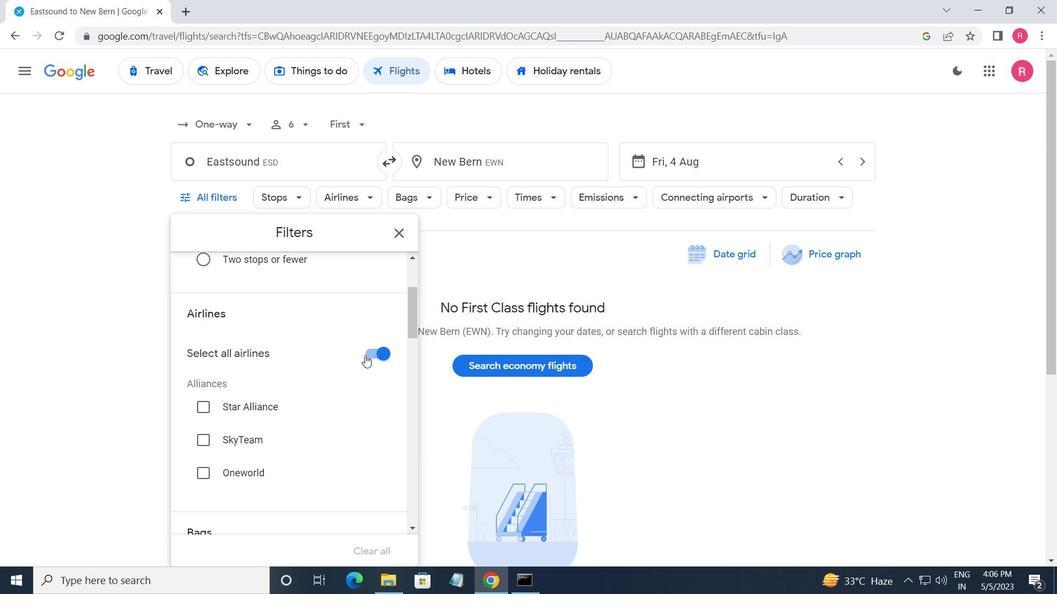 
Action: Mouse pressed left at (370, 355)
Screenshot: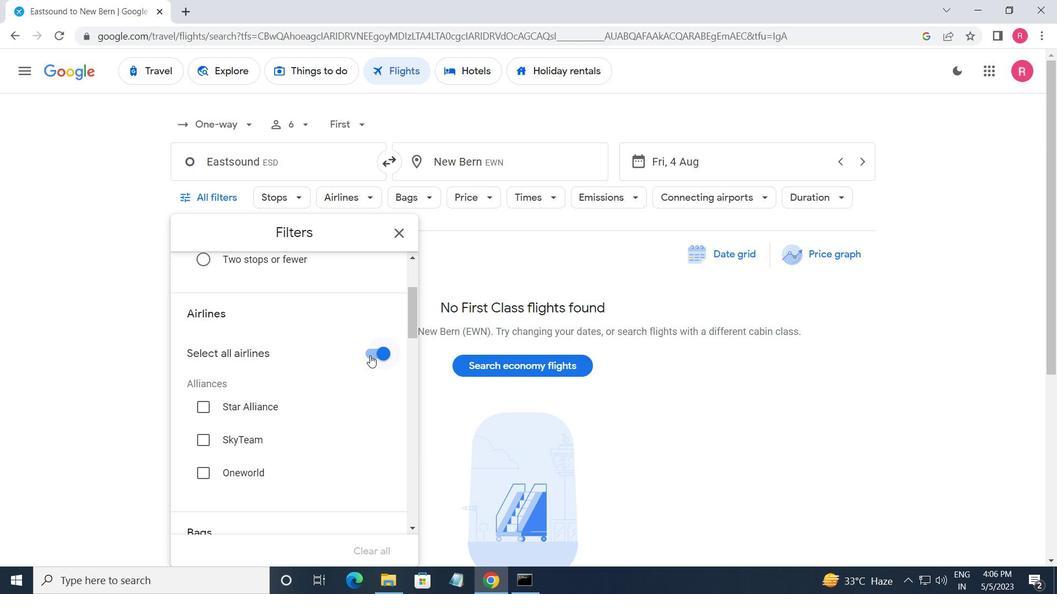 
Action: Mouse moved to (244, 335)
Screenshot: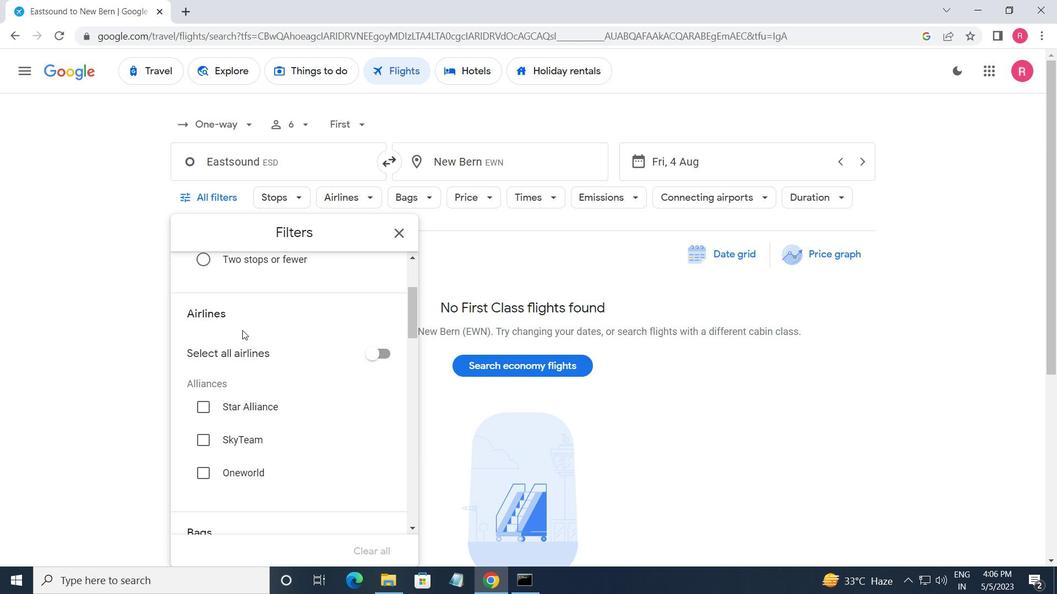 
Action: Mouse scrolled (244, 334) with delta (0, 0)
Screenshot: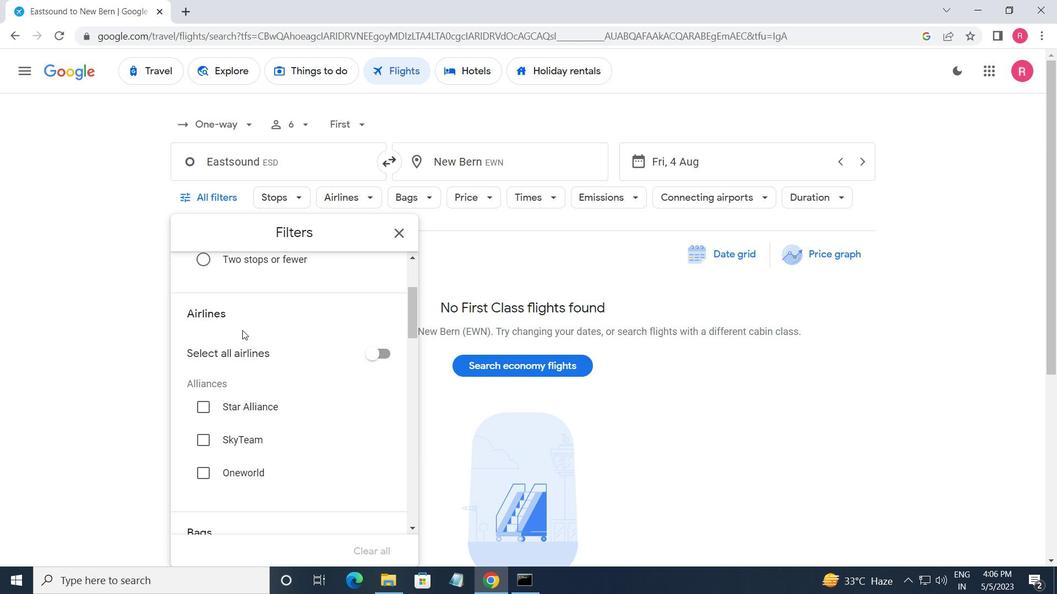
Action: Mouse moved to (247, 339)
Screenshot: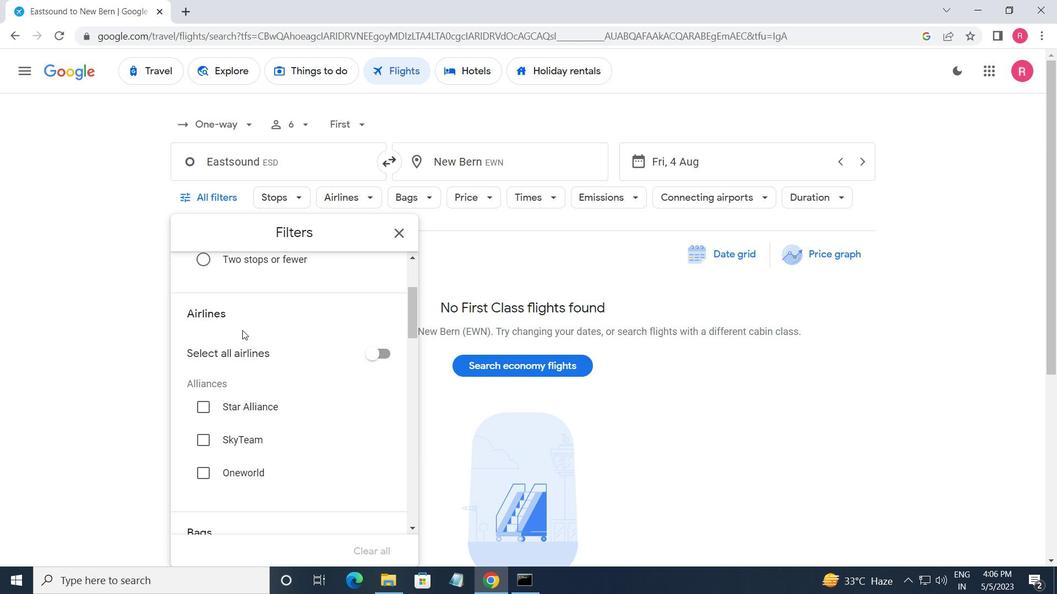 
Action: Mouse scrolled (247, 338) with delta (0, 0)
Screenshot: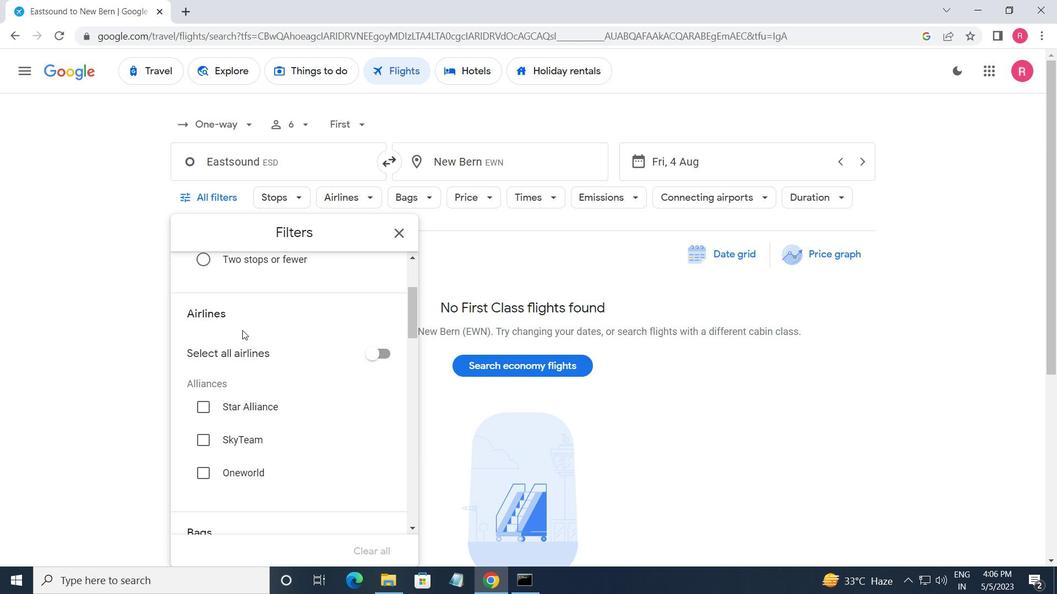 
Action: Mouse moved to (259, 344)
Screenshot: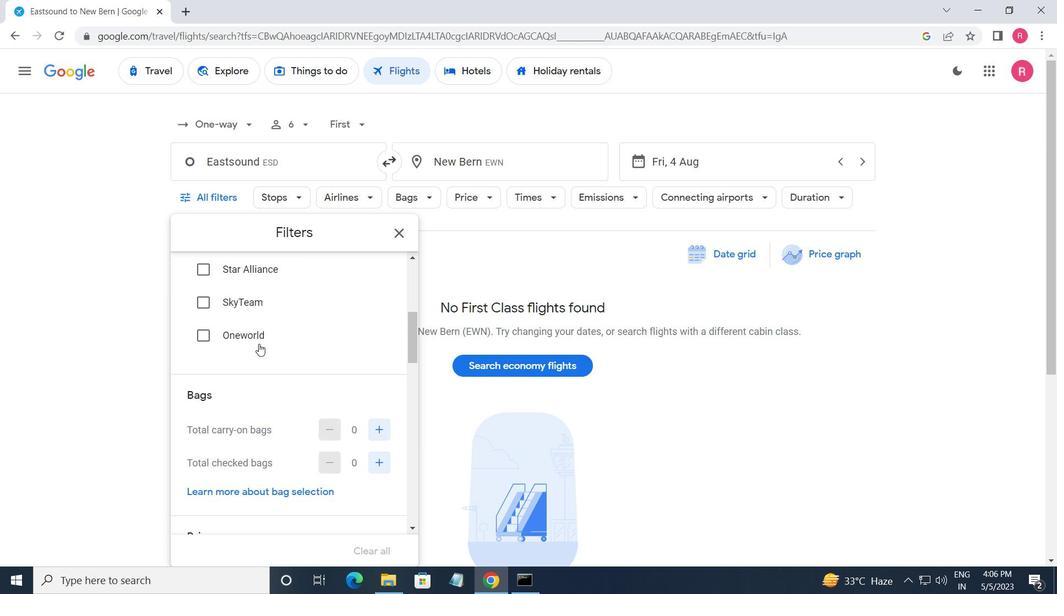 
Action: Mouse scrolled (259, 343) with delta (0, 0)
Screenshot: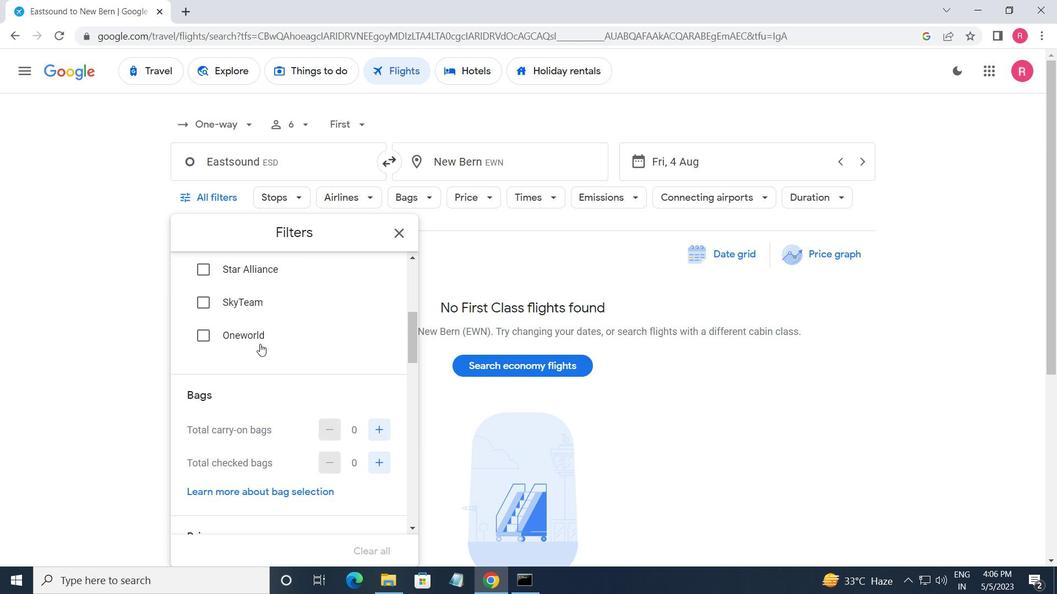 
Action: Mouse moved to (376, 355)
Screenshot: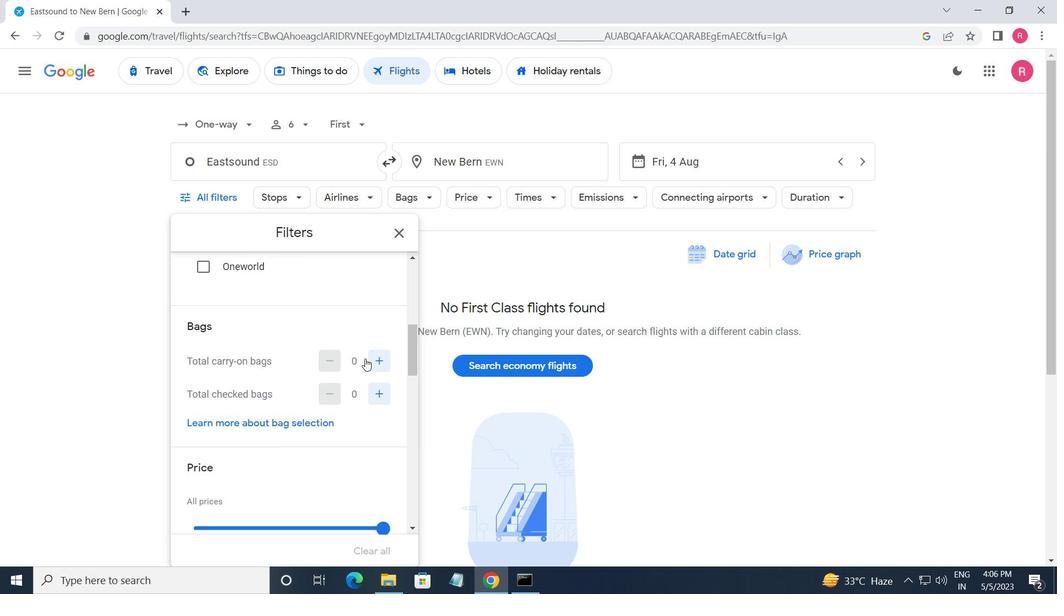 
Action: Mouse pressed left at (376, 355)
Screenshot: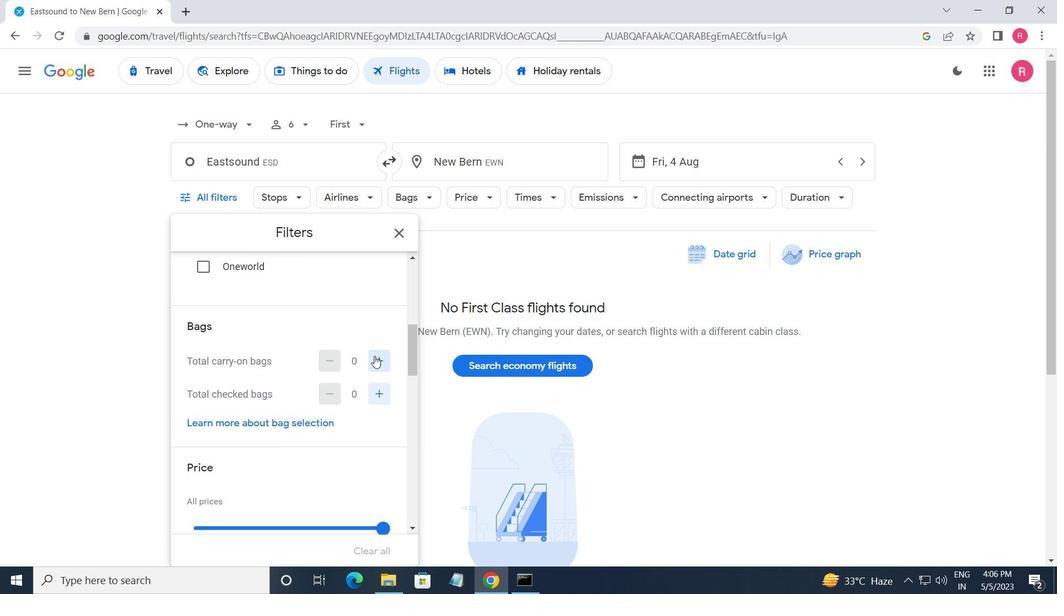 
Action: Mouse moved to (238, 355)
Screenshot: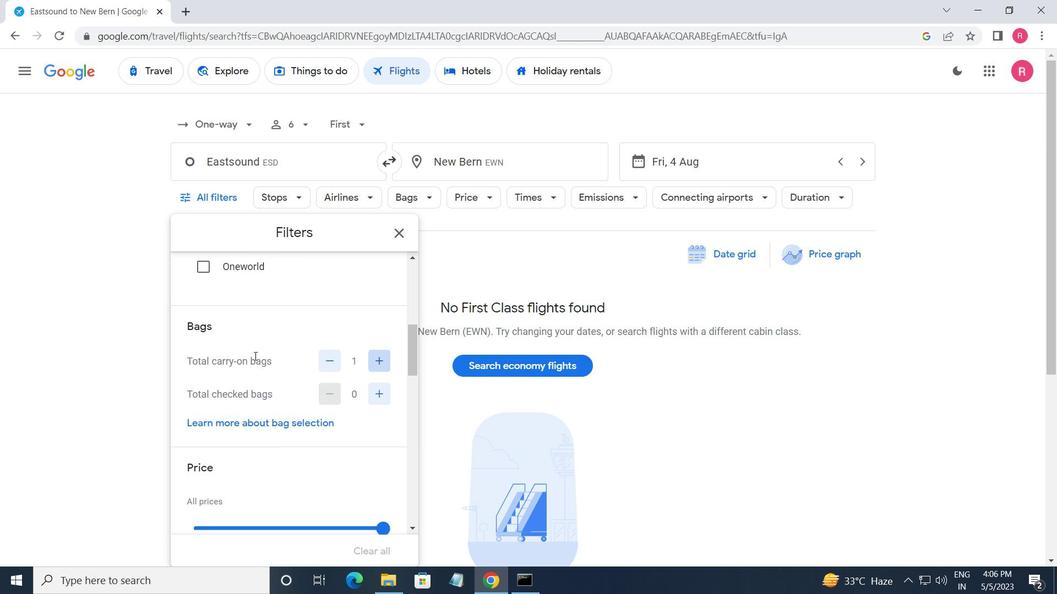 
Action: Mouse scrolled (238, 355) with delta (0, 0)
Screenshot: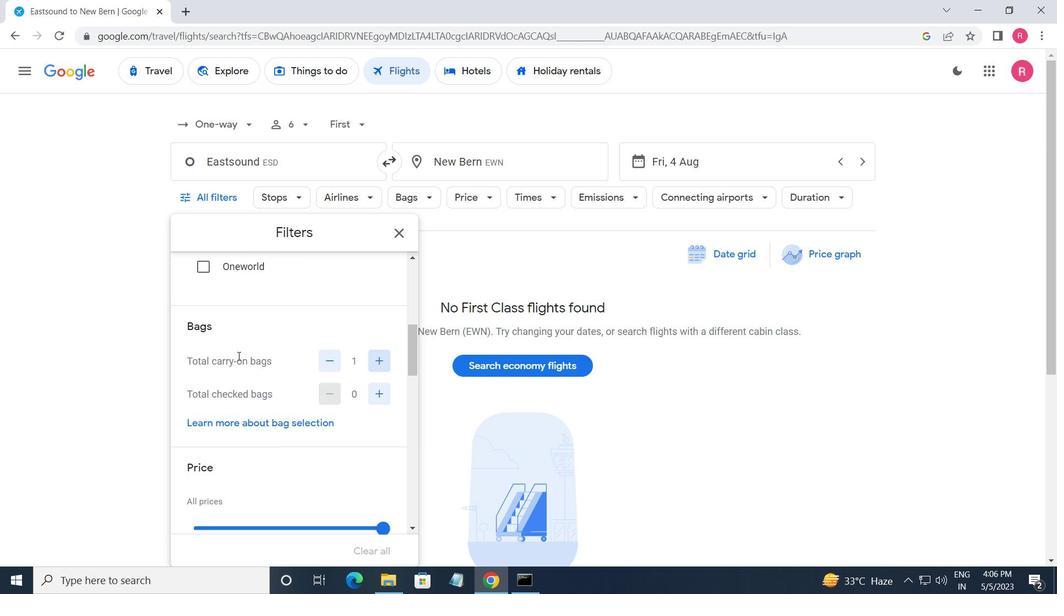 
Action: Mouse moved to (239, 355)
Screenshot: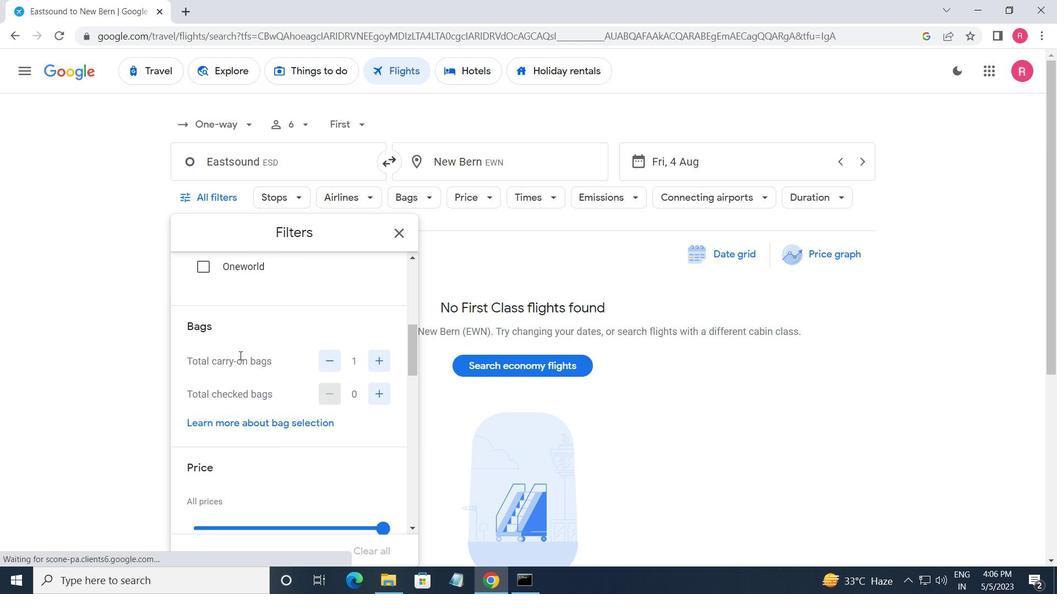 
Action: Mouse scrolled (239, 355) with delta (0, 0)
Screenshot: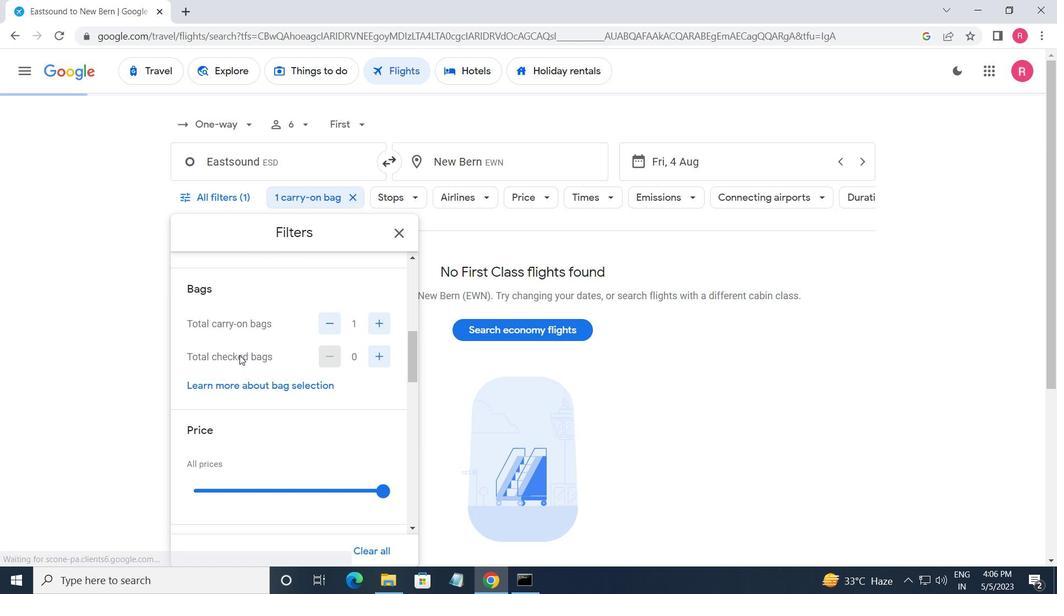 
Action: Mouse moved to (247, 356)
Screenshot: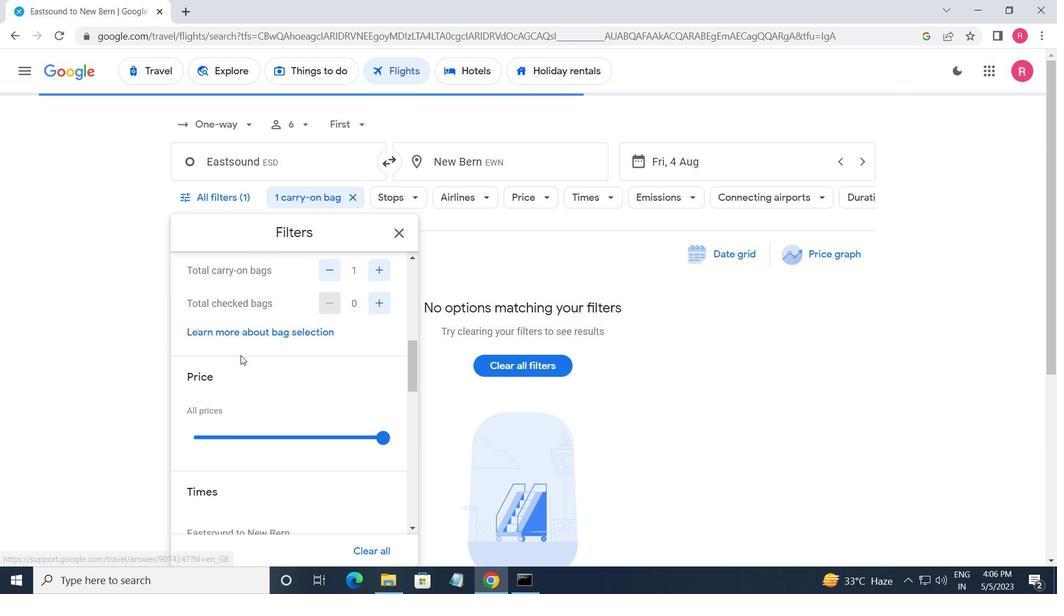 
Action: Mouse scrolled (247, 355) with delta (0, 0)
Screenshot: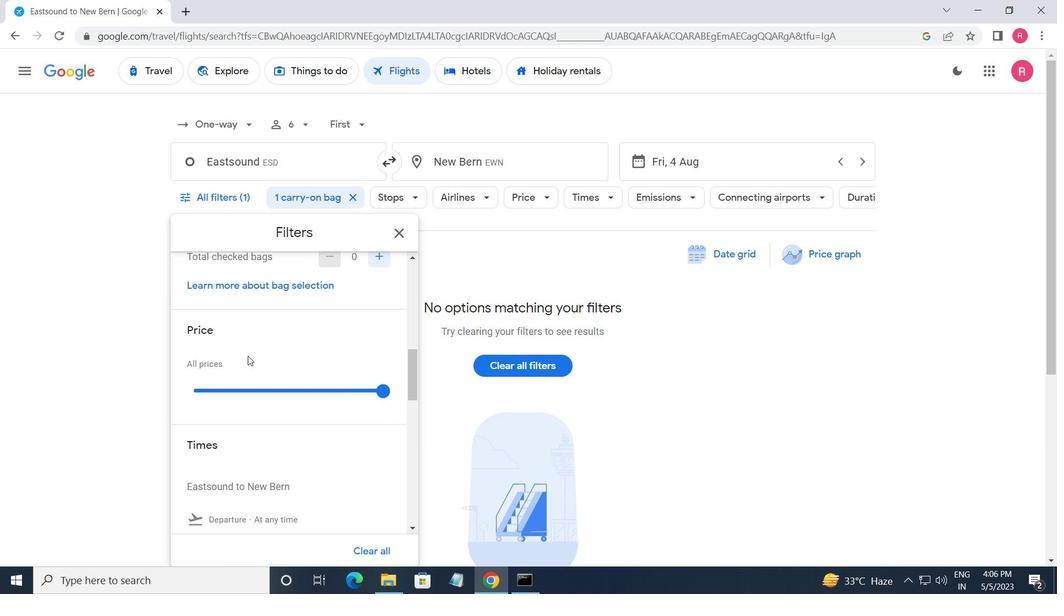 
Action: Mouse moved to (251, 356)
Screenshot: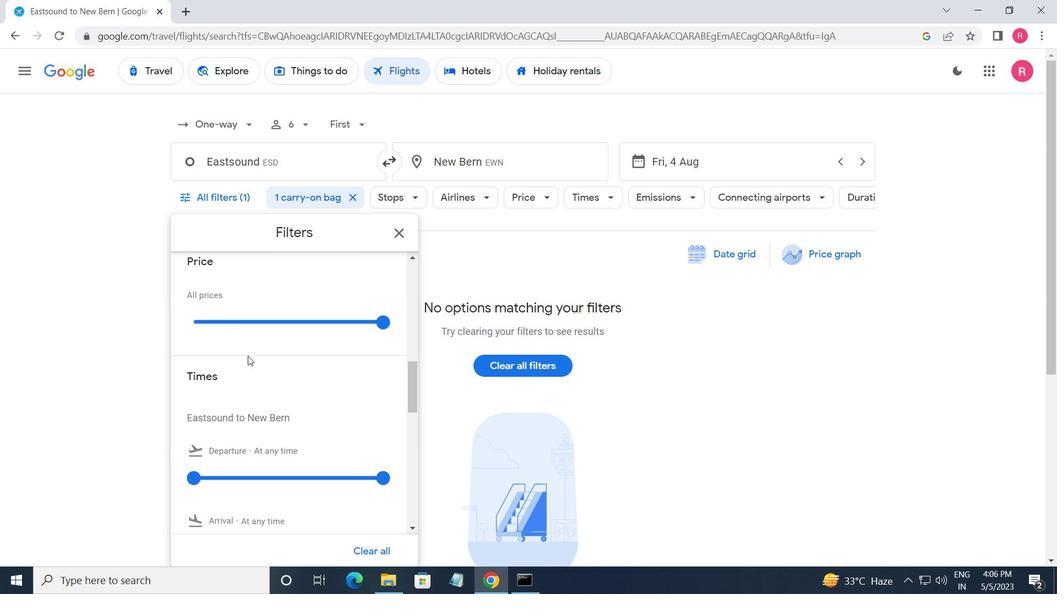 
Action: Mouse scrolled (251, 355) with delta (0, 0)
Screenshot: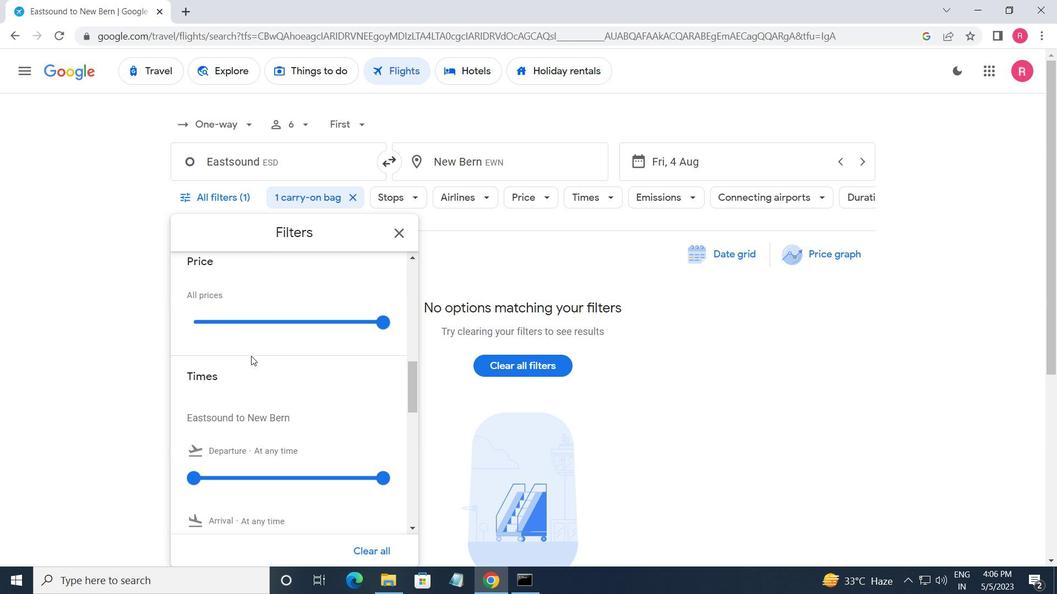 
Action: Mouse scrolled (251, 355) with delta (0, 0)
Screenshot: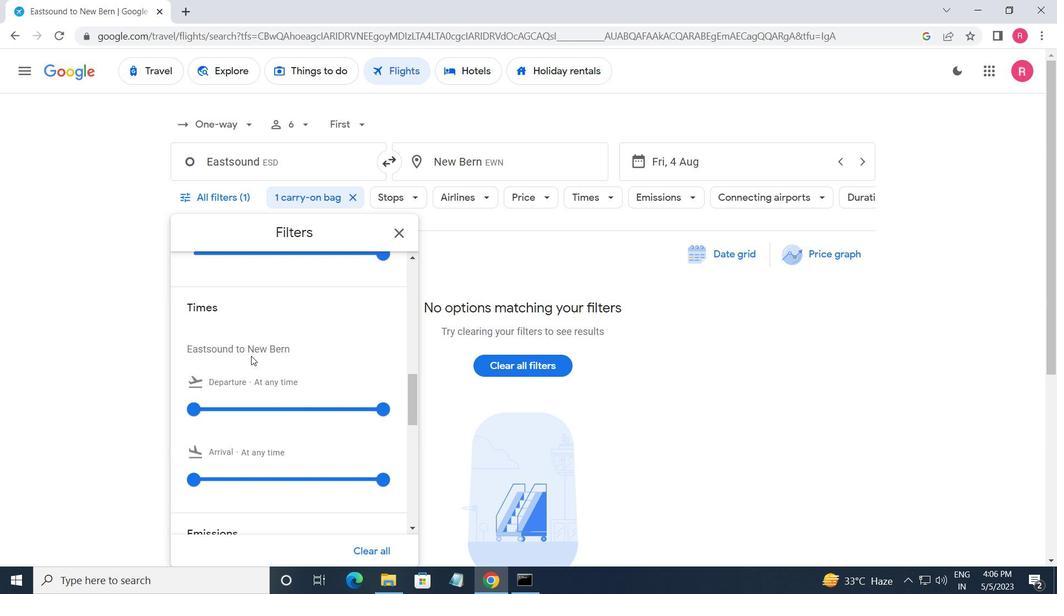 
Action: Mouse moved to (195, 344)
Screenshot: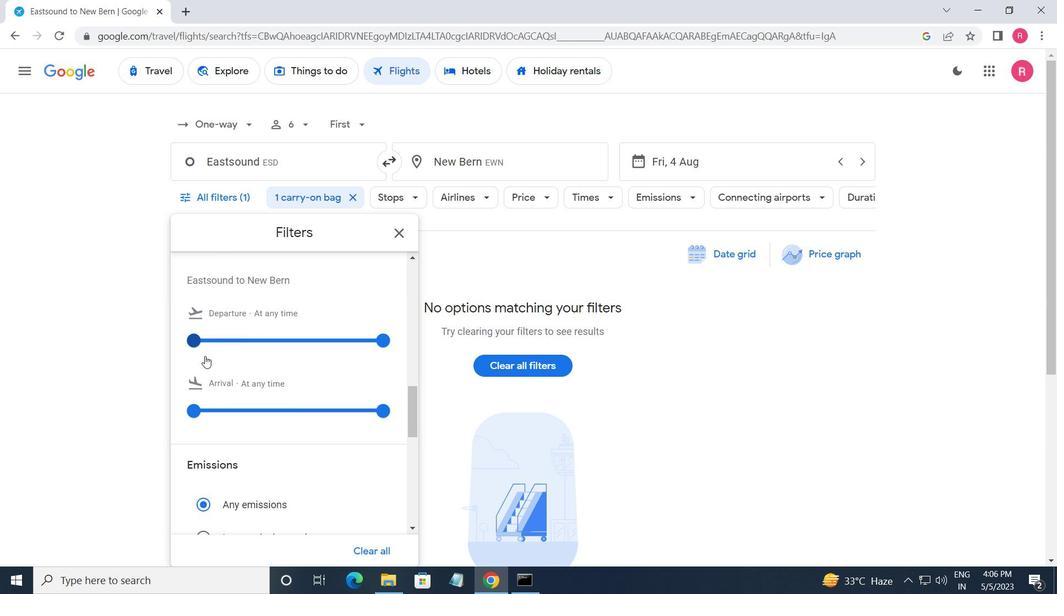 
Action: Mouse pressed left at (195, 344)
Screenshot: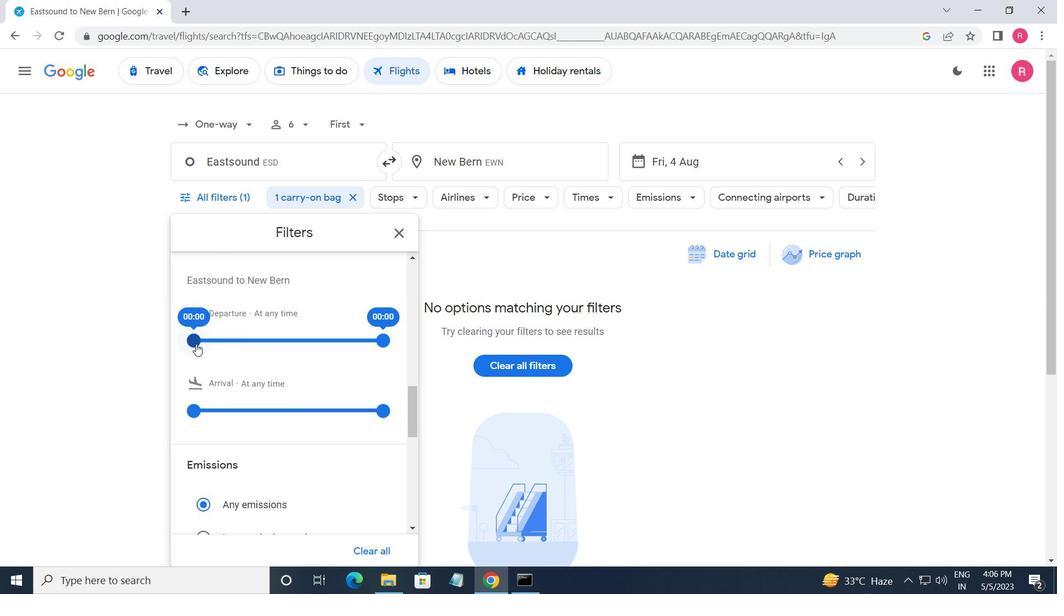 
Action: Mouse moved to (396, 233)
Screenshot: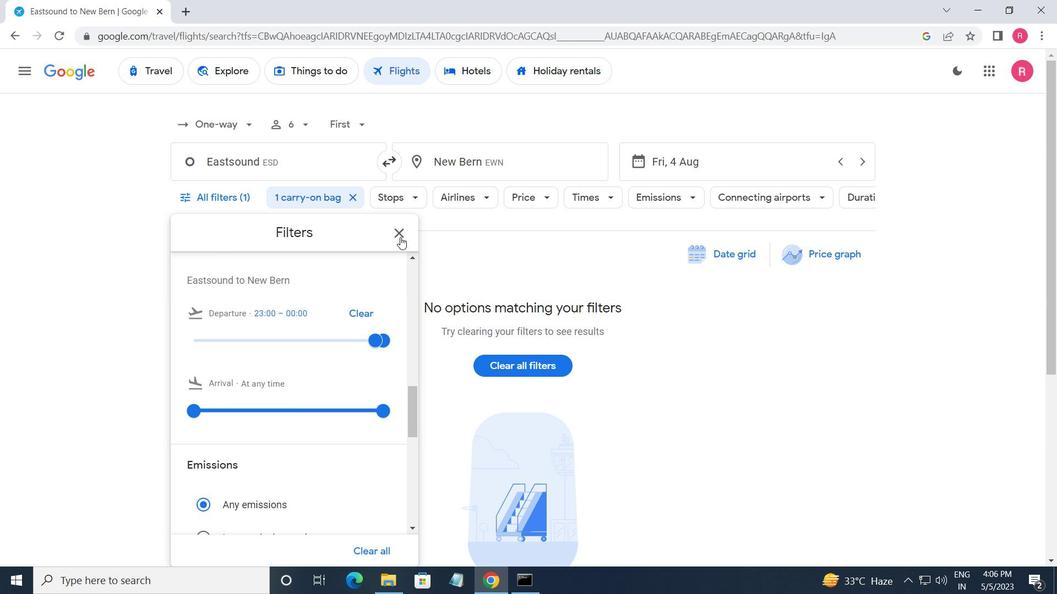 
Action: Mouse pressed left at (396, 233)
Screenshot: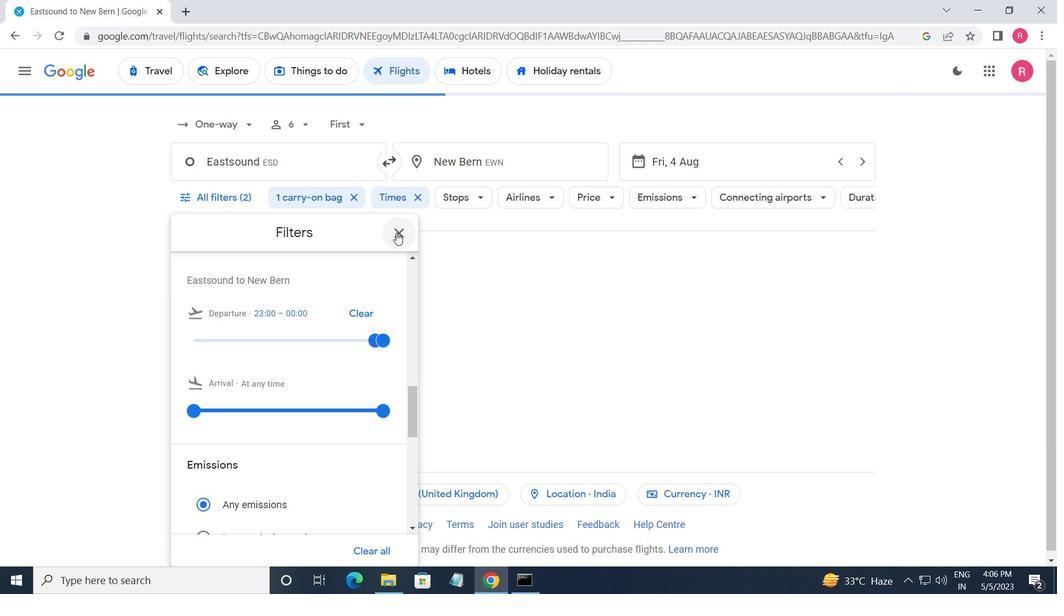 
